 Task: Search one way flight ticket for 3 adults, 3 children in premium economy from St. Petersburg: St. Pete-clearwater International Airport to South Bend: South Bend International Airport on 8-6-2023. Choice of flights is Alaska. Price is upto 99000. Outbound departure time preference is 23:45.
Action: Mouse moved to (250, 350)
Screenshot: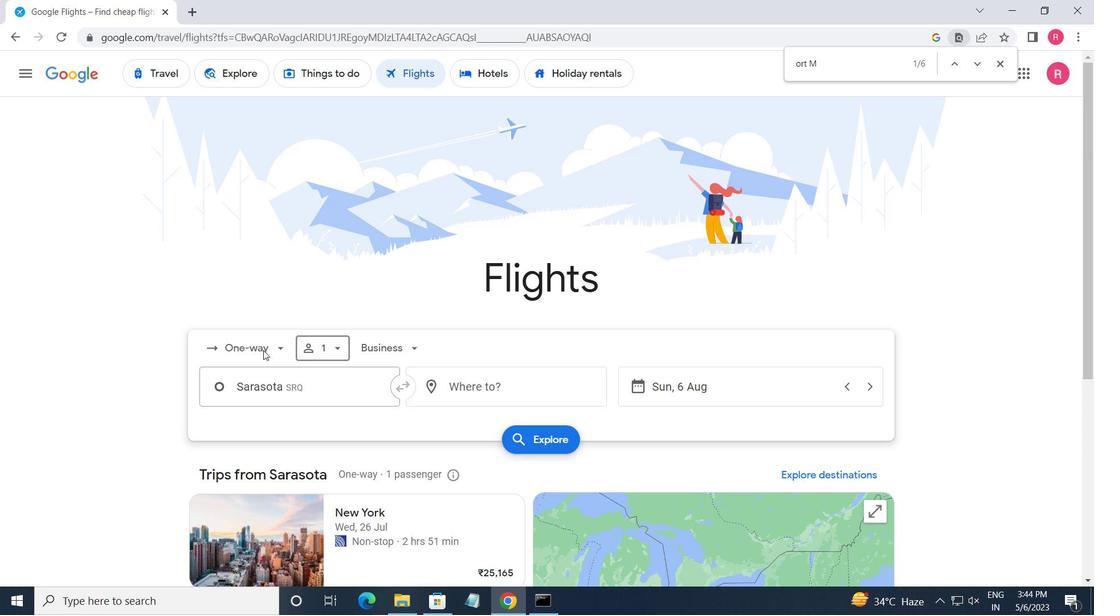 
Action: Mouse pressed left at (250, 350)
Screenshot: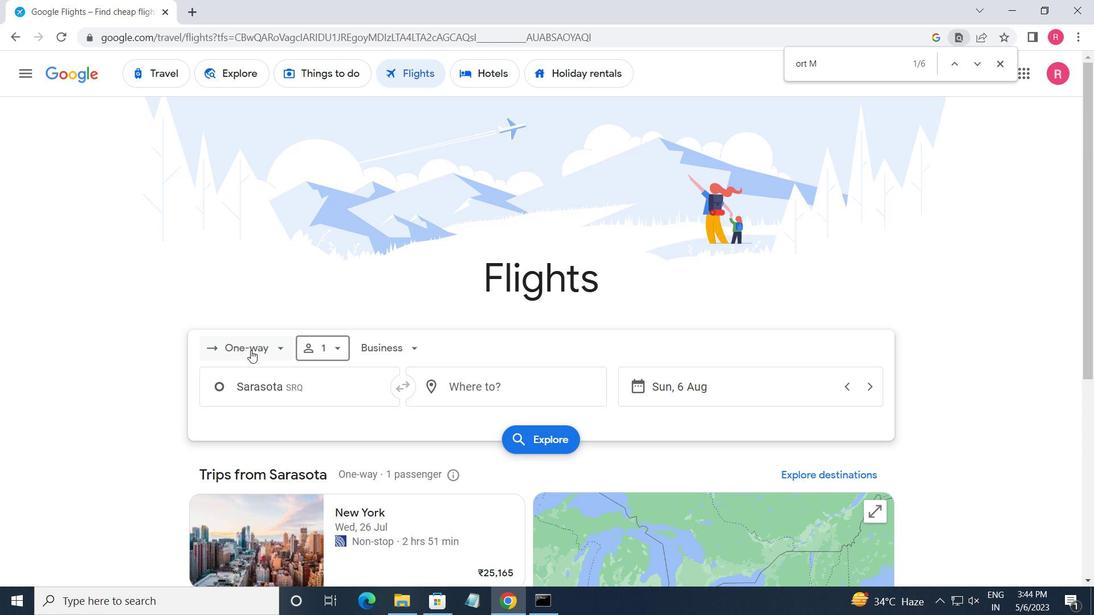 
Action: Mouse moved to (272, 410)
Screenshot: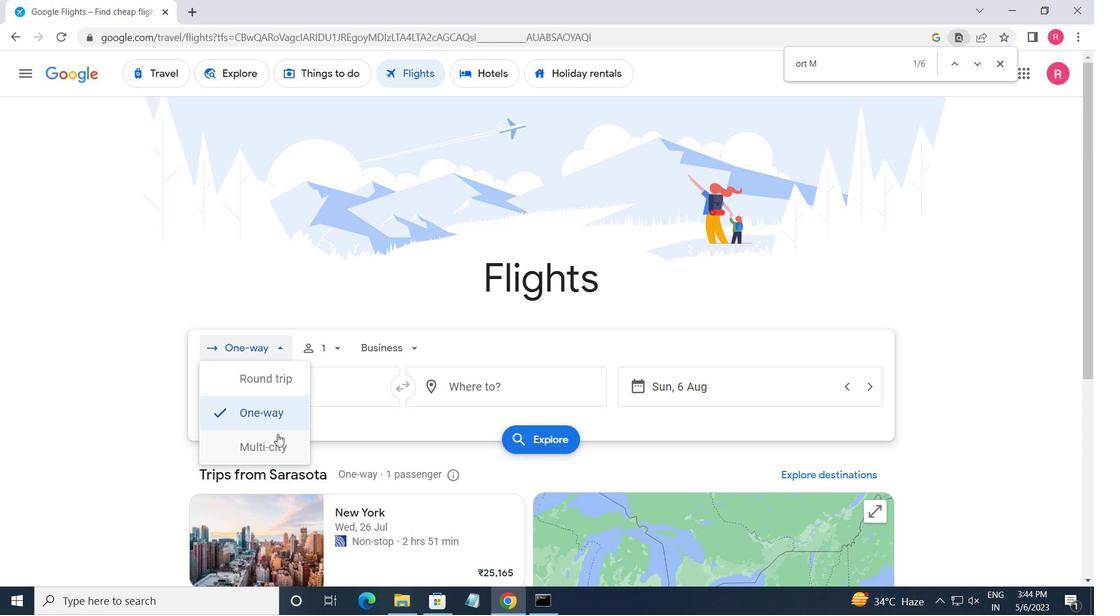 
Action: Mouse pressed left at (272, 410)
Screenshot: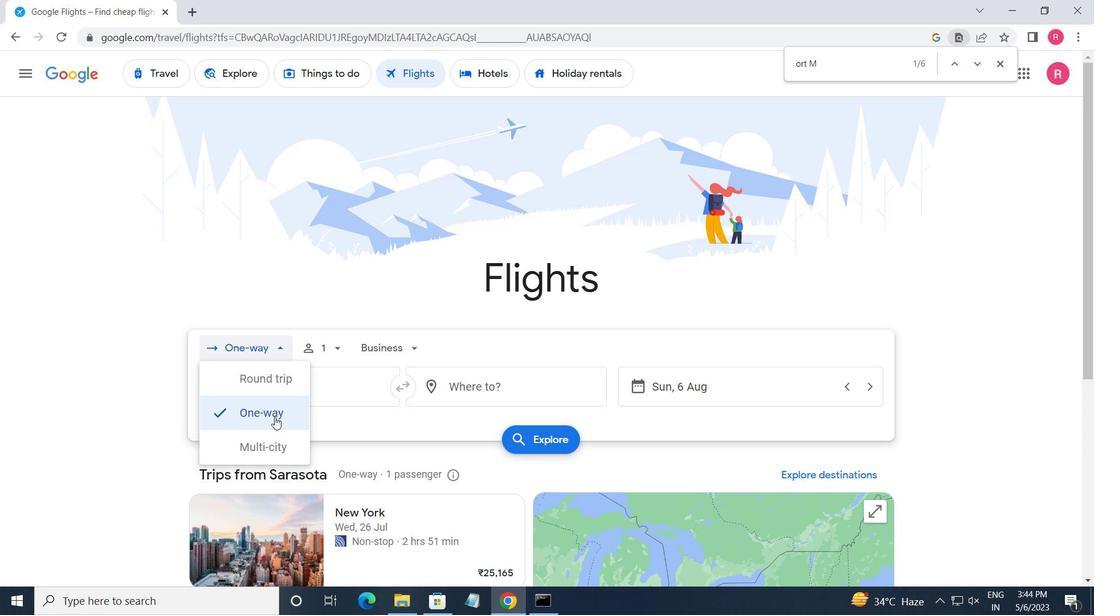
Action: Mouse moved to (317, 357)
Screenshot: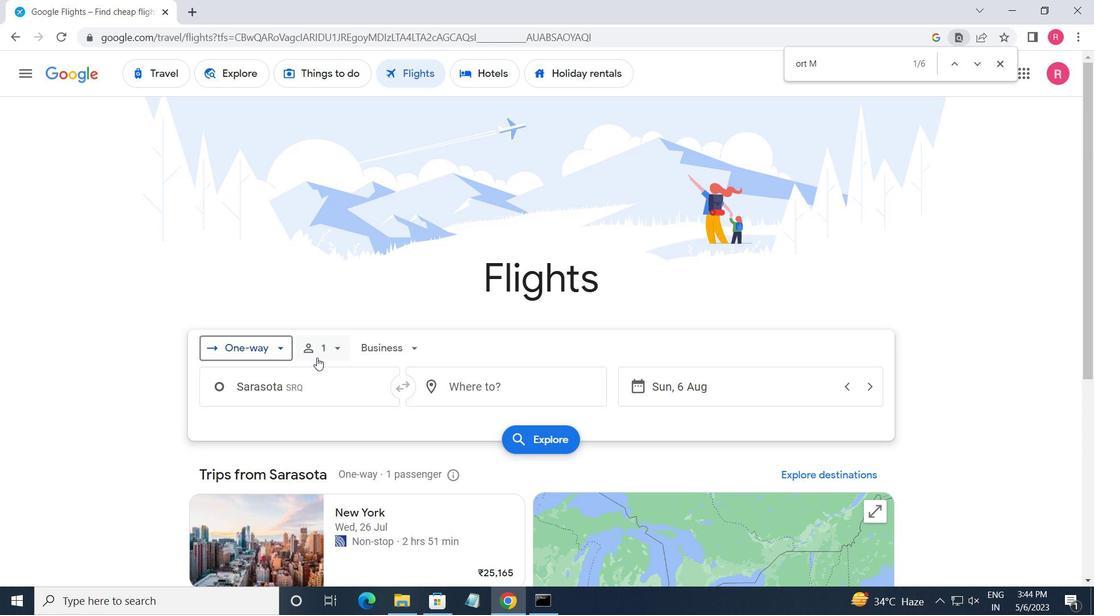 
Action: Mouse pressed left at (317, 357)
Screenshot: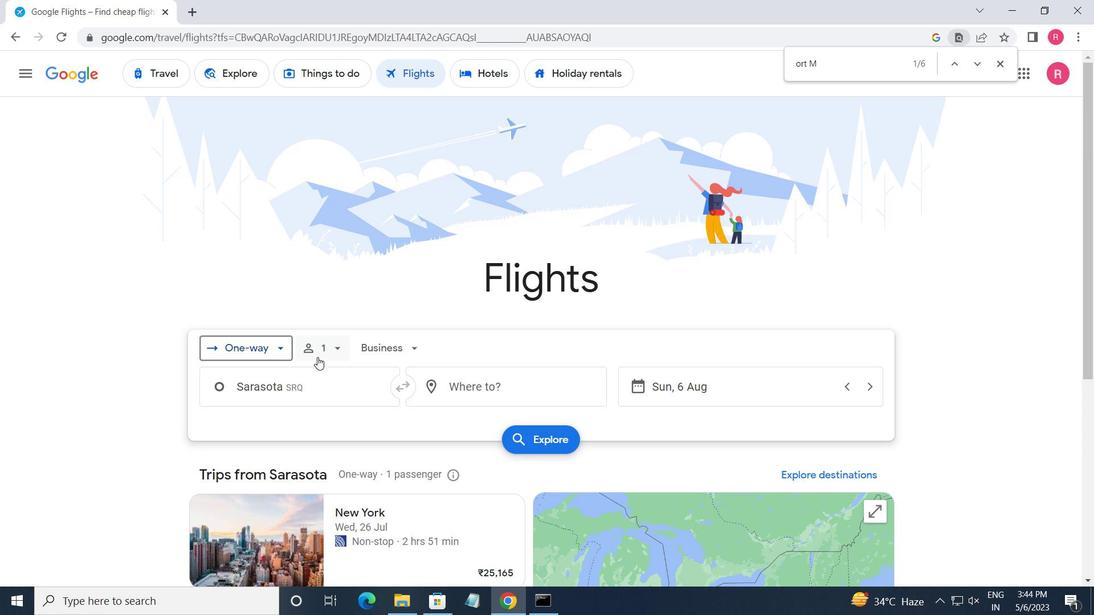 
Action: Mouse moved to (438, 380)
Screenshot: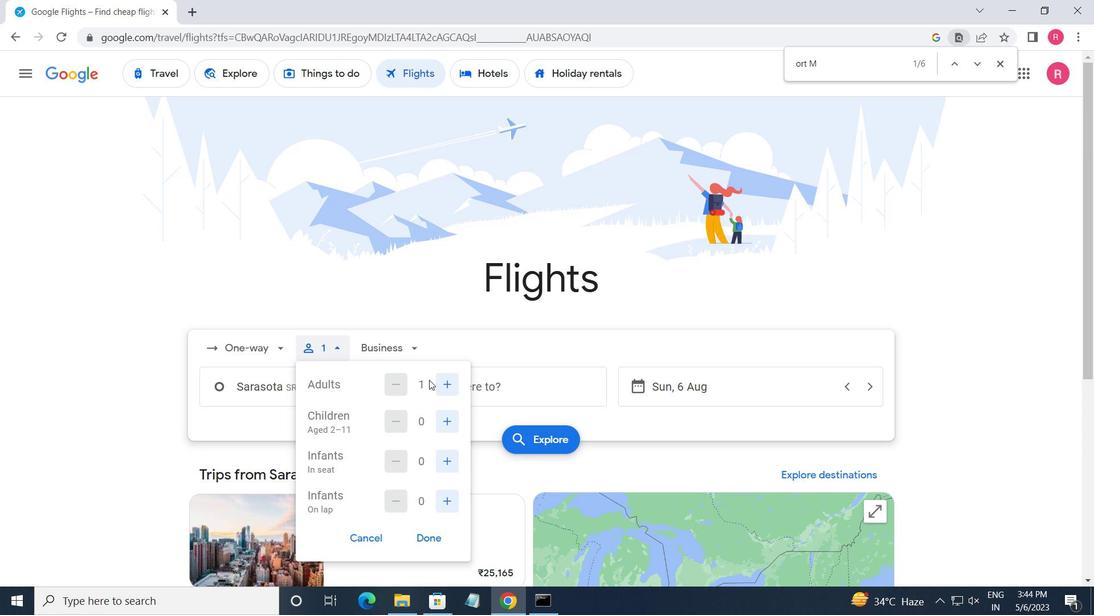 
Action: Mouse pressed left at (438, 380)
Screenshot: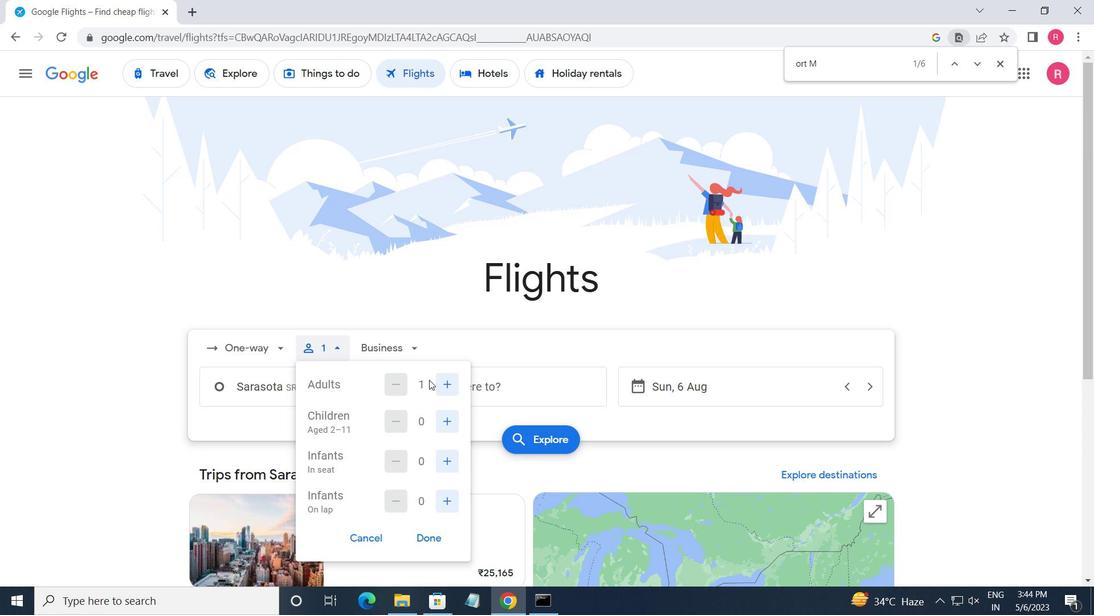 
Action: Mouse pressed left at (438, 380)
Screenshot: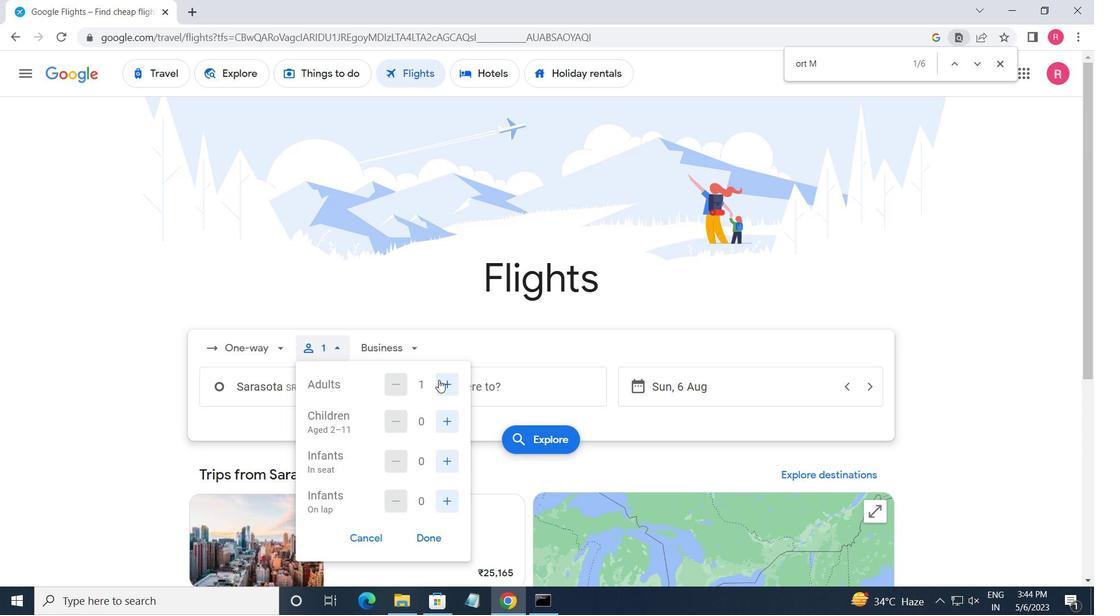 
Action: Mouse moved to (441, 420)
Screenshot: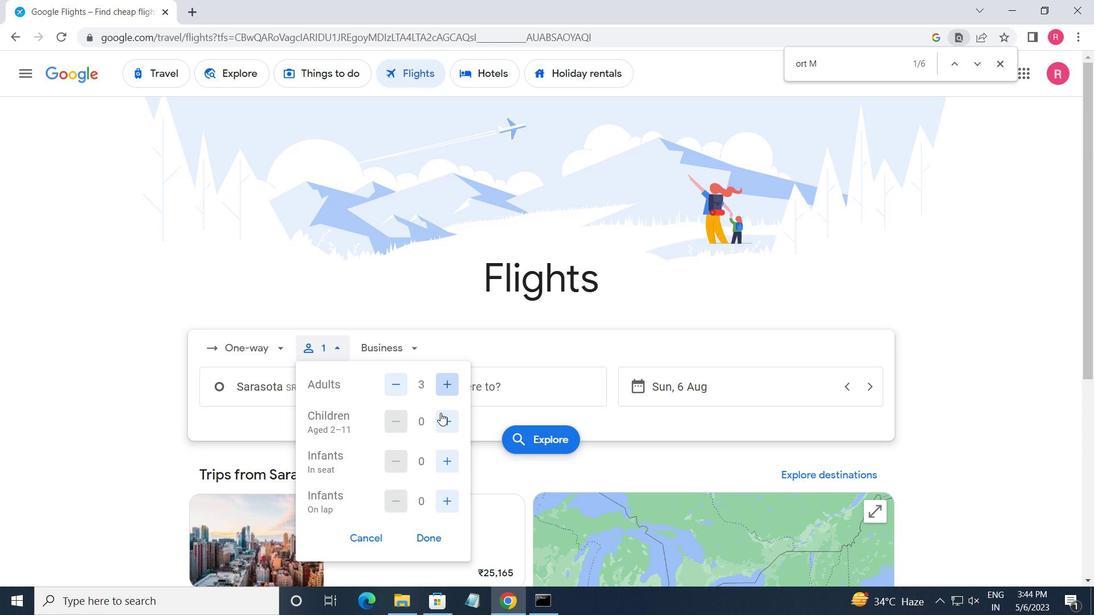 
Action: Mouse pressed left at (441, 420)
Screenshot: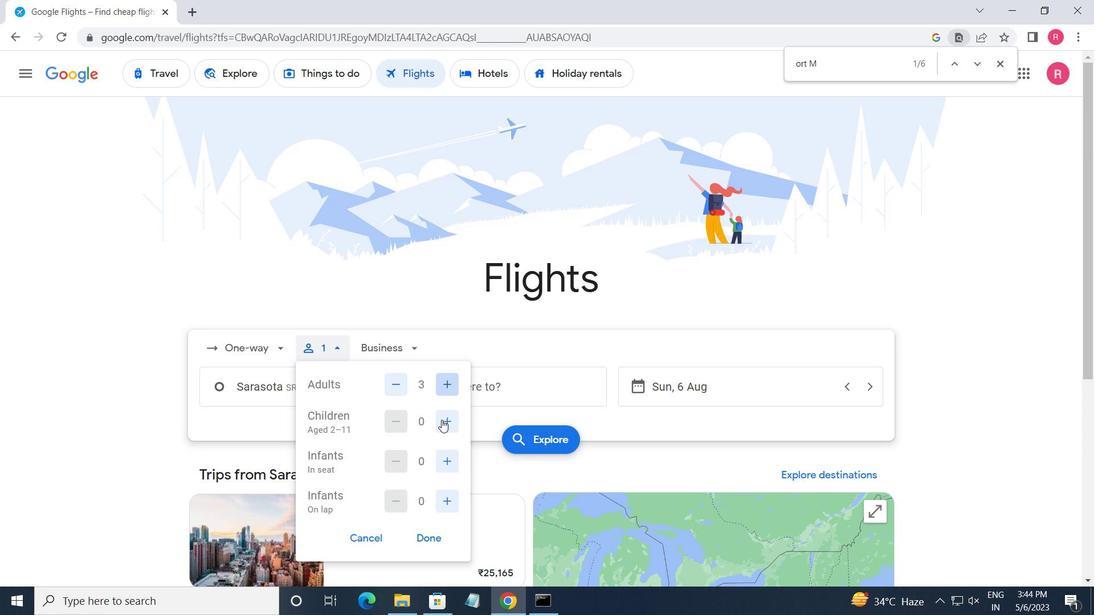 
Action: Mouse pressed left at (441, 420)
Screenshot: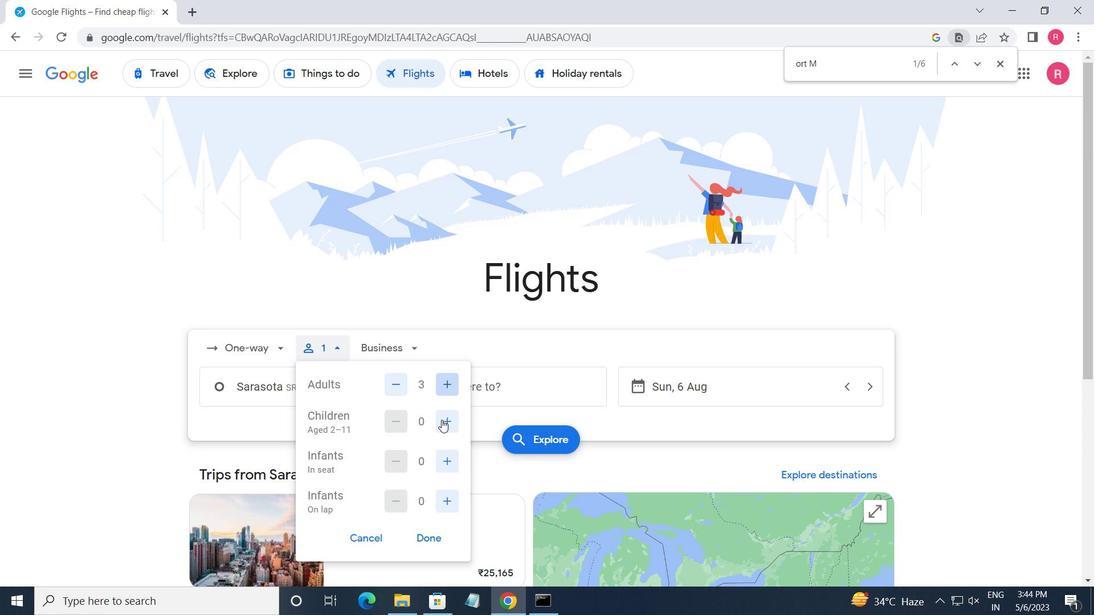 
Action: Mouse moved to (453, 422)
Screenshot: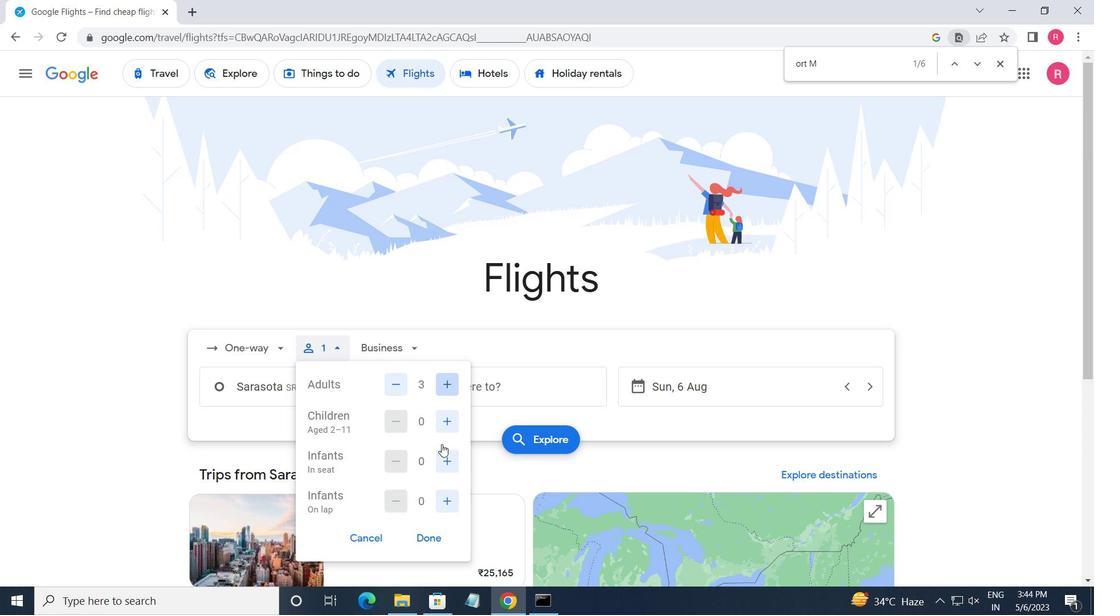 
Action: Mouse pressed left at (453, 422)
Screenshot: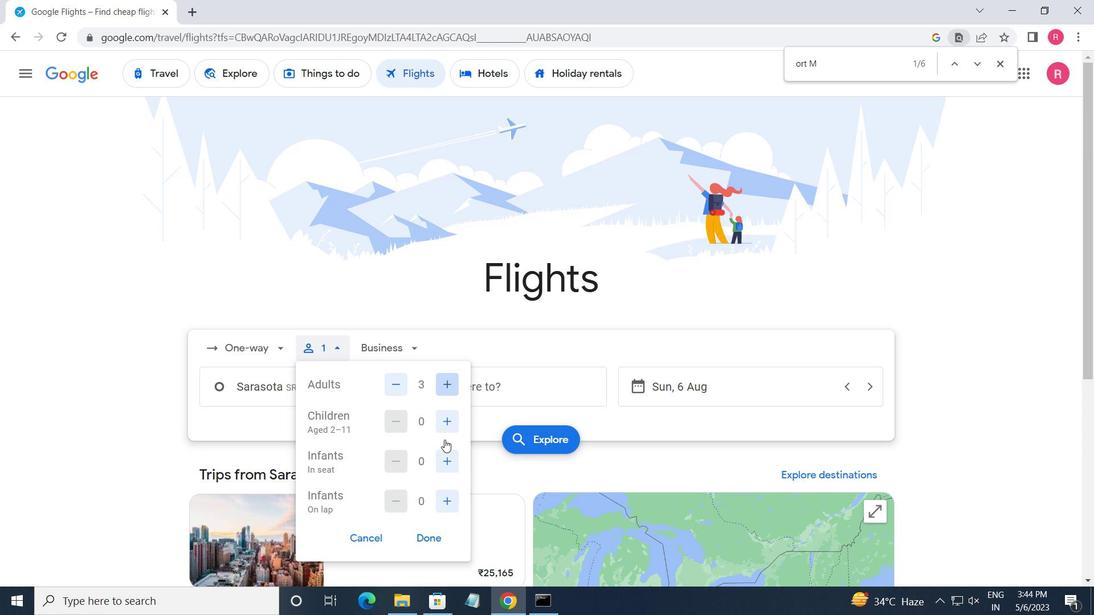 
Action: Mouse pressed left at (453, 422)
Screenshot: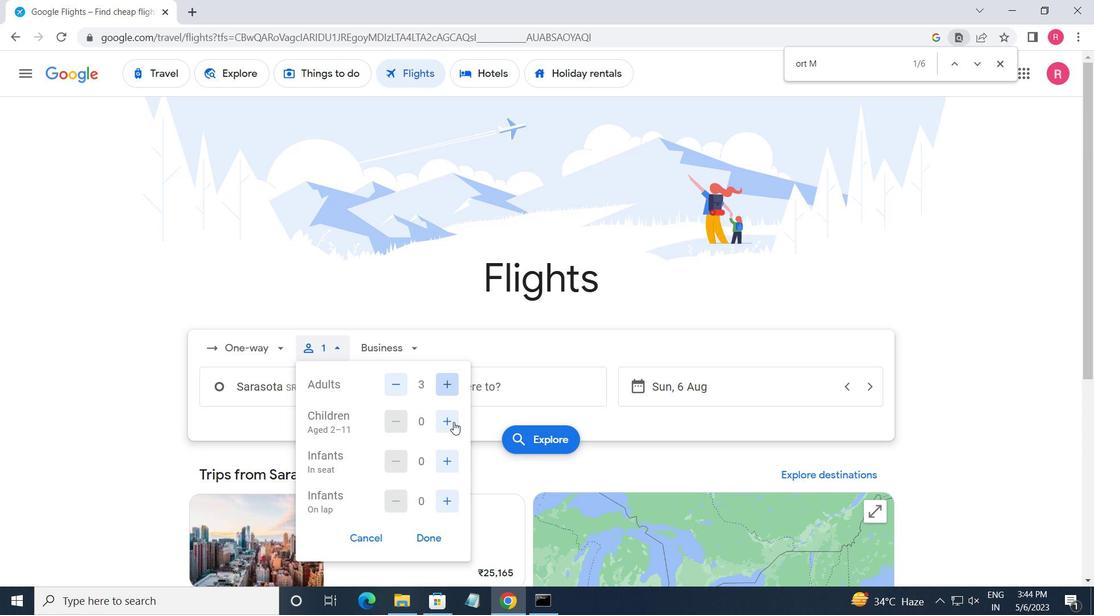 
Action: Mouse moved to (396, 421)
Screenshot: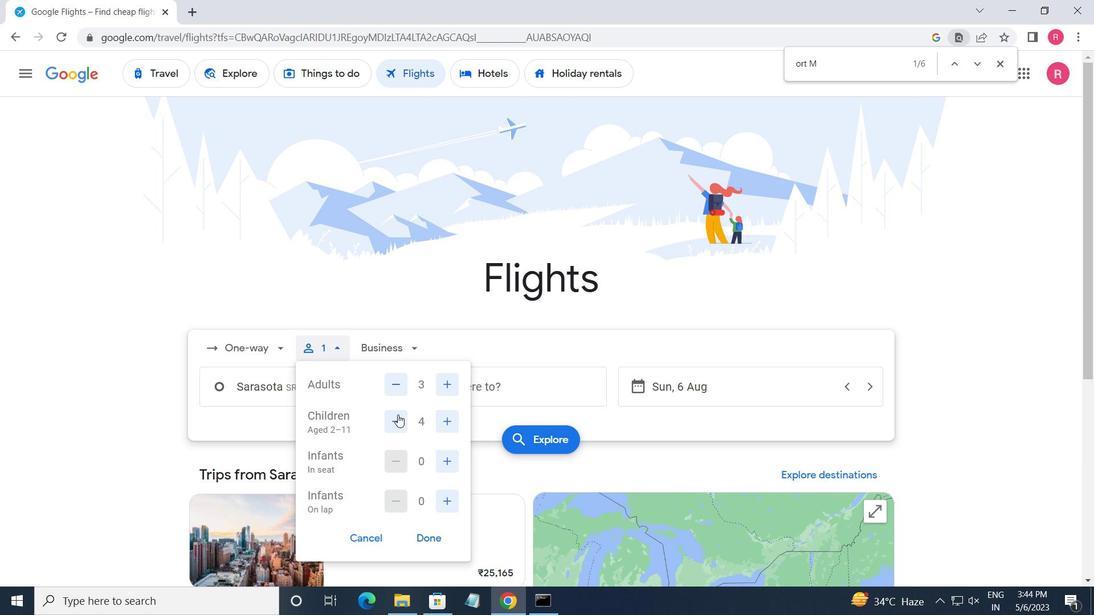 
Action: Mouse pressed left at (396, 421)
Screenshot: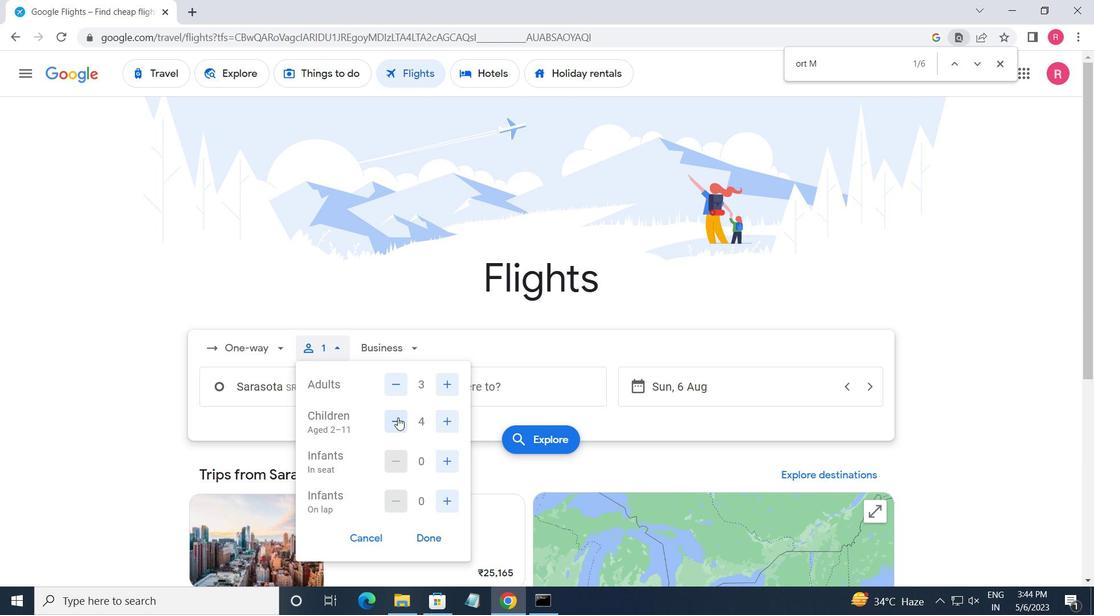 
Action: Mouse moved to (432, 540)
Screenshot: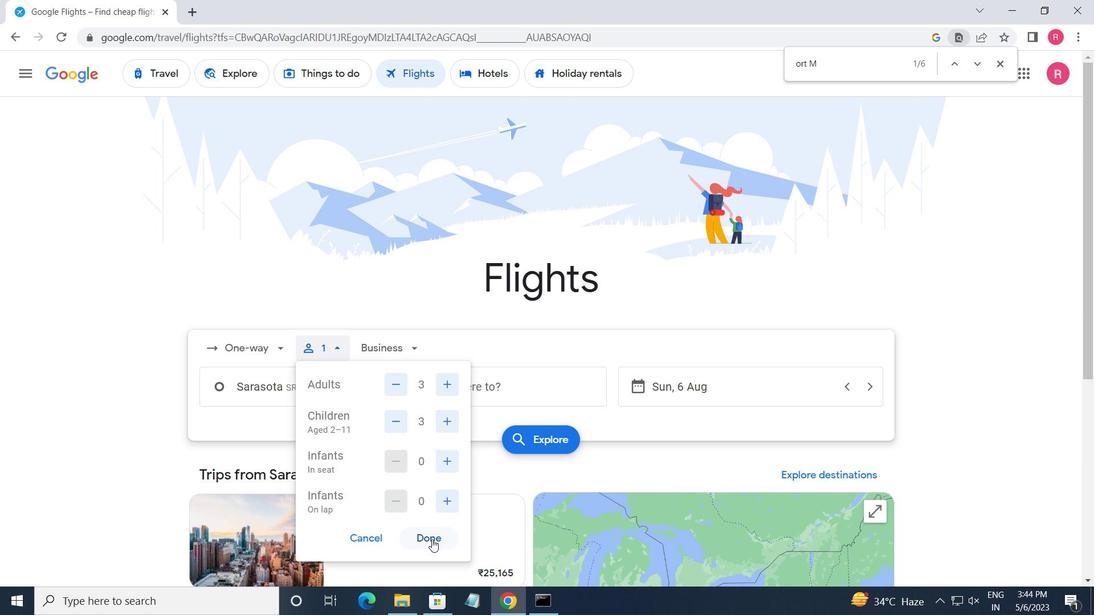 
Action: Mouse pressed left at (432, 540)
Screenshot: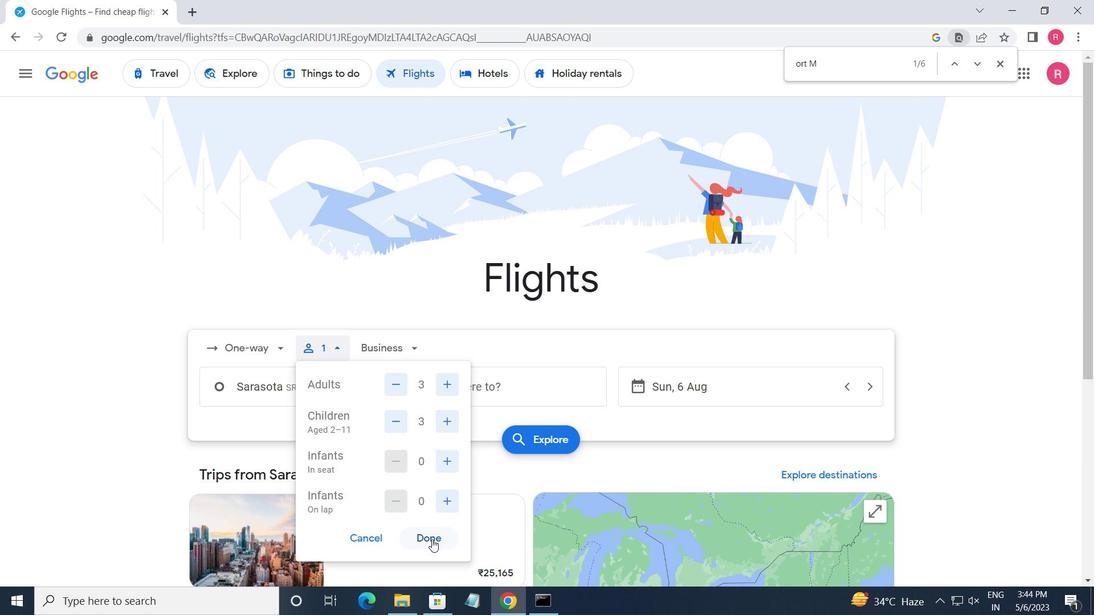 
Action: Mouse moved to (385, 356)
Screenshot: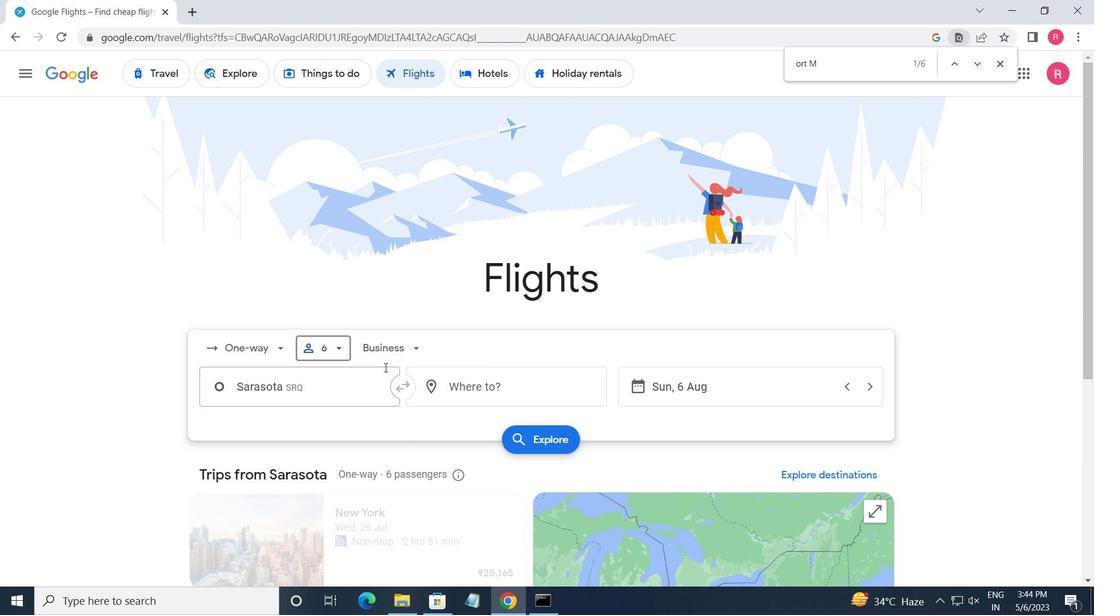 
Action: Mouse pressed left at (385, 356)
Screenshot: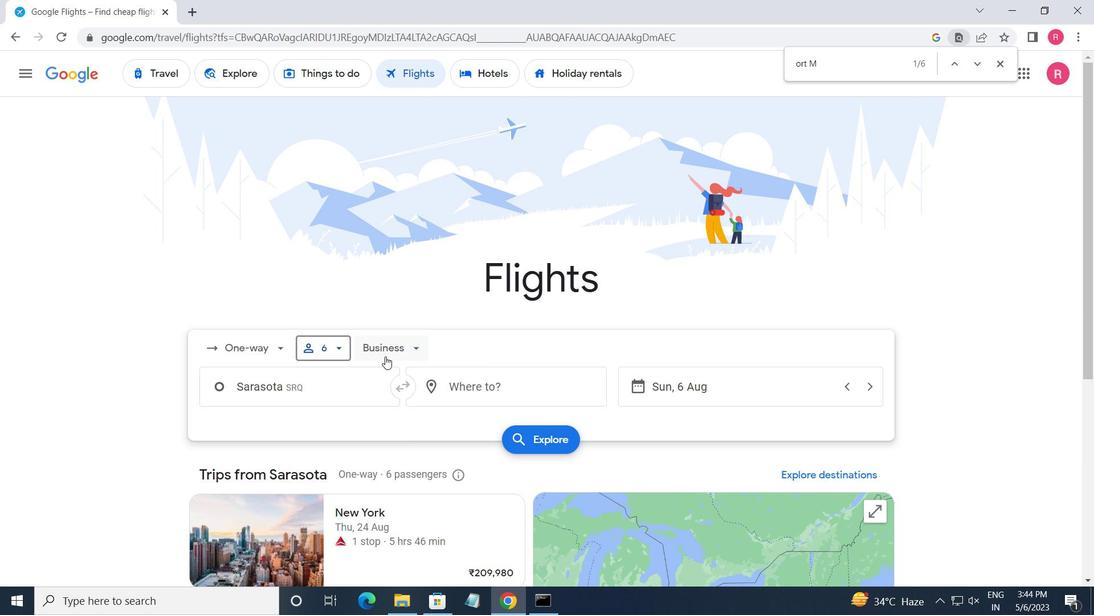 
Action: Mouse moved to (405, 390)
Screenshot: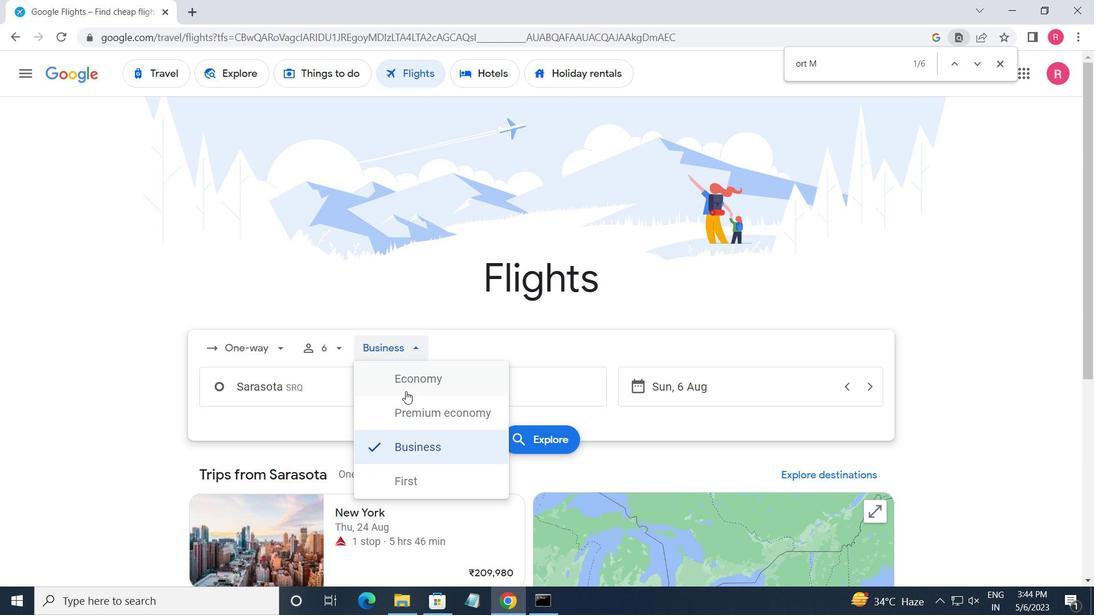 
Action: Mouse pressed left at (405, 390)
Screenshot: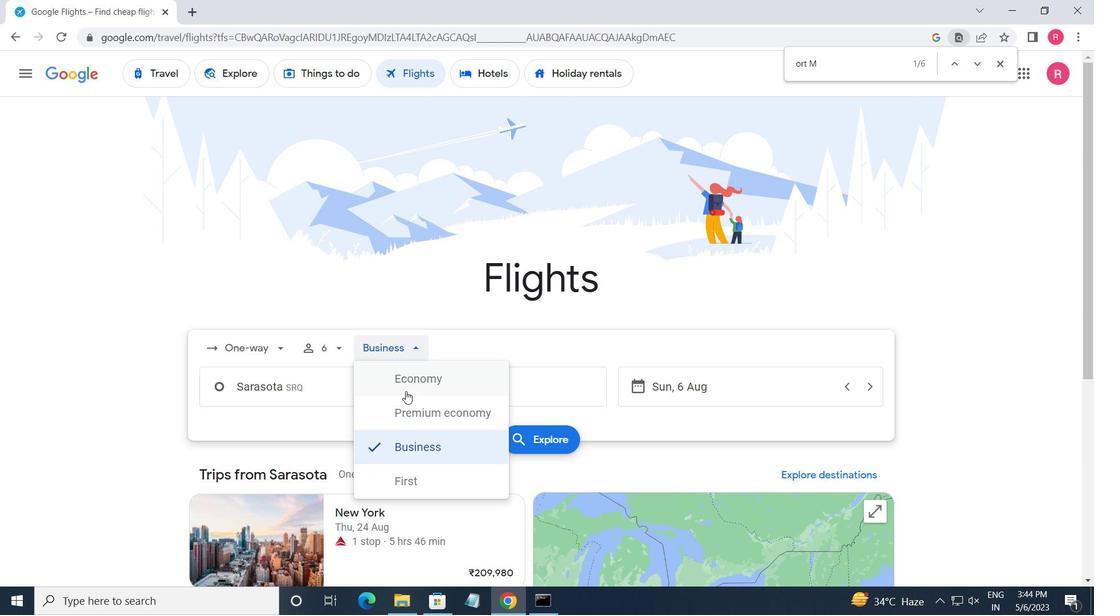 
Action: Mouse moved to (344, 388)
Screenshot: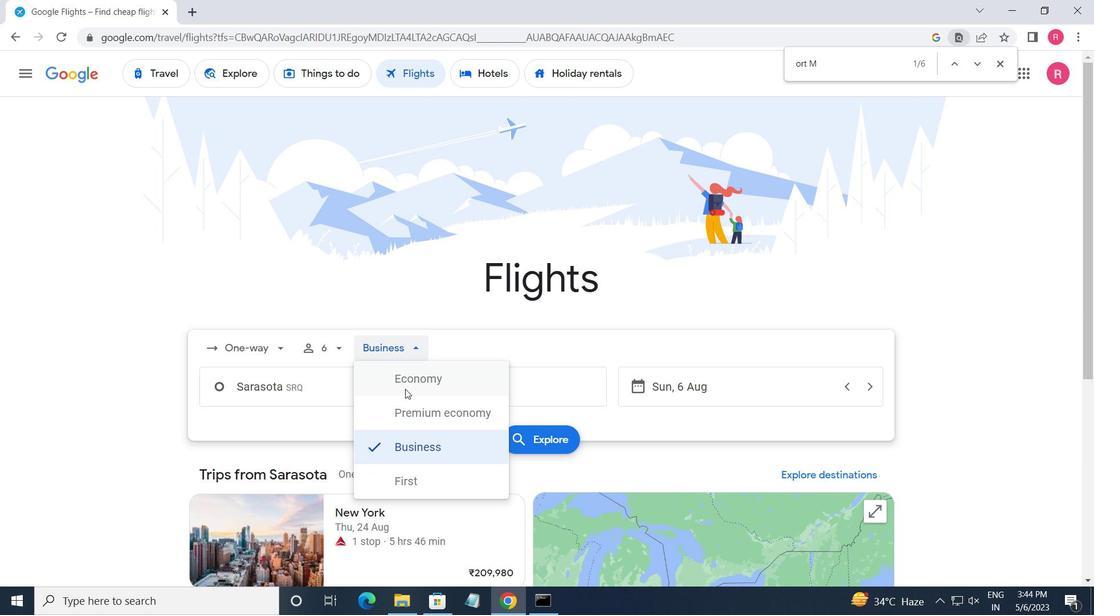 
Action: Mouse pressed left at (344, 388)
Screenshot: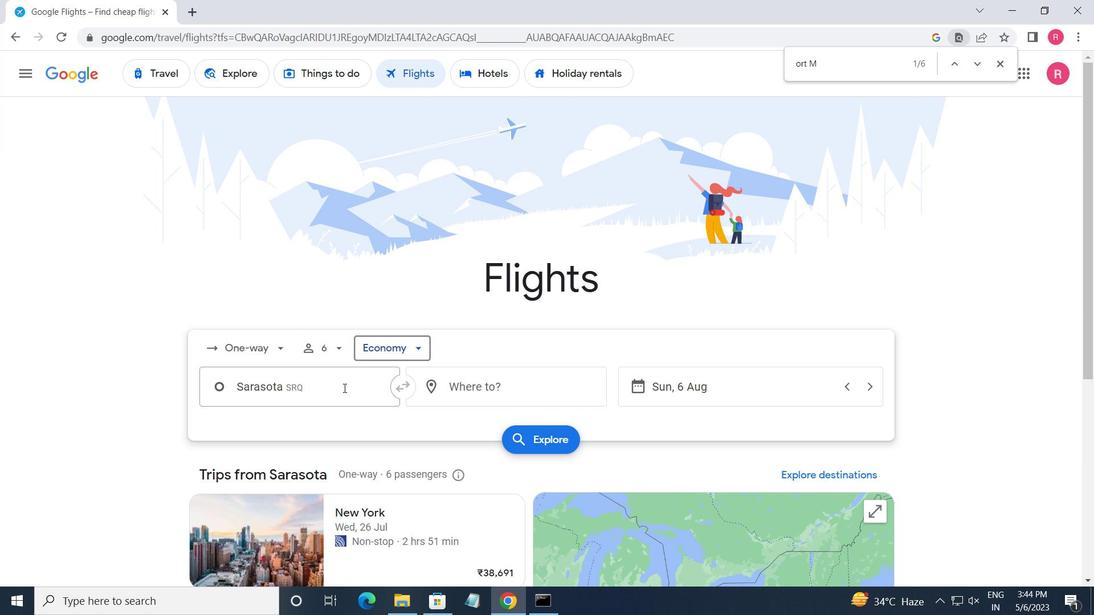 
Action: Key pressed <Key.shift>ST.<Key.space><Key.shift_r>PETER<Key.backspace>-
Screenshot: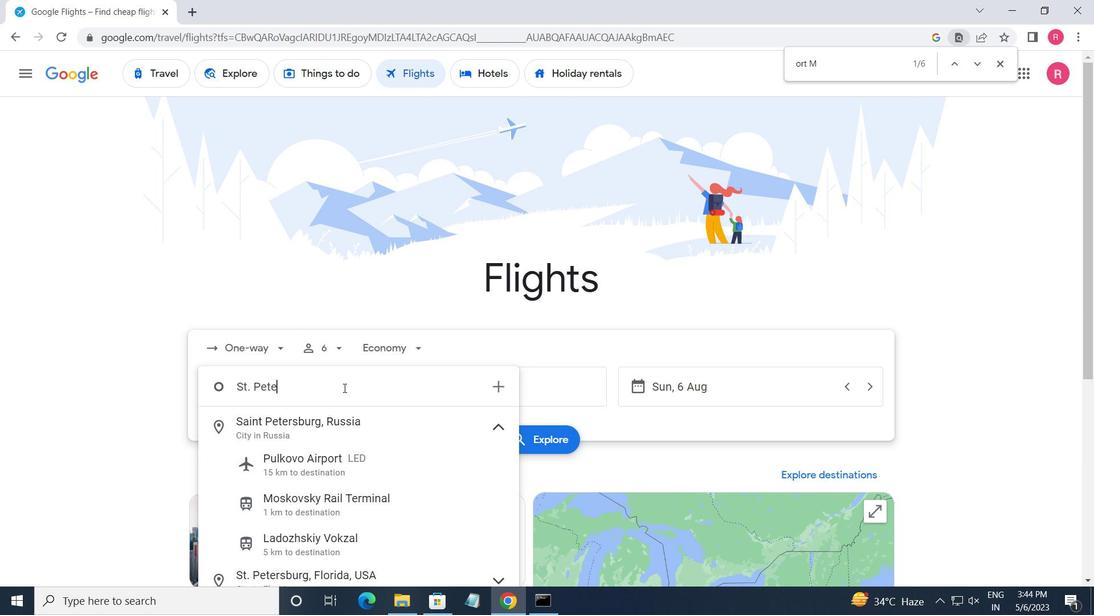 
Action: Mouse moved to (366, 494)
Screenshot: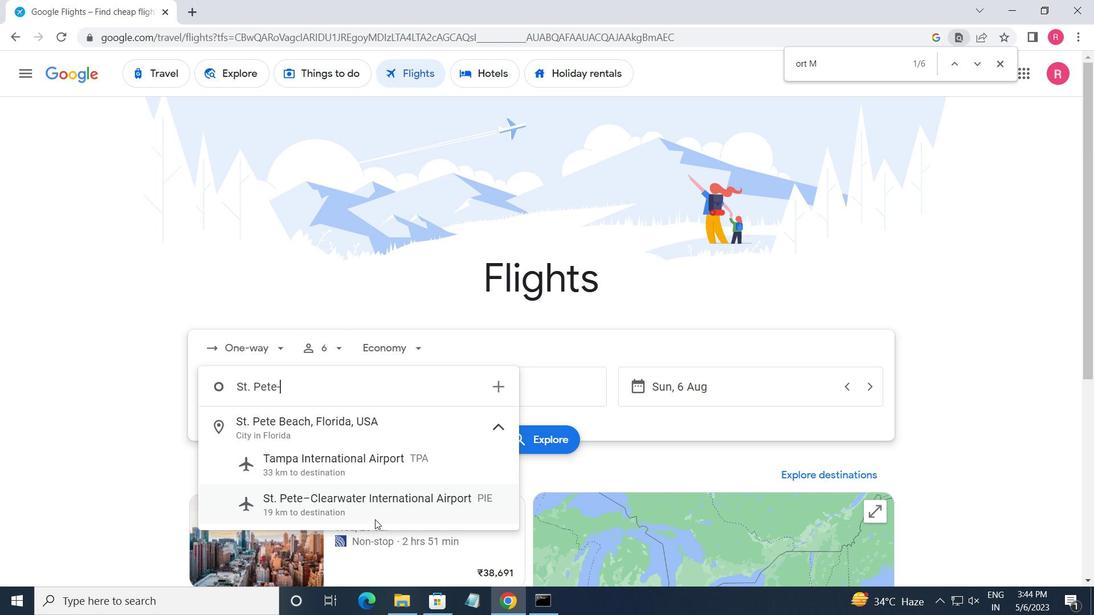 
Action: Mouse pressed left at (366, 494)
Screenshot: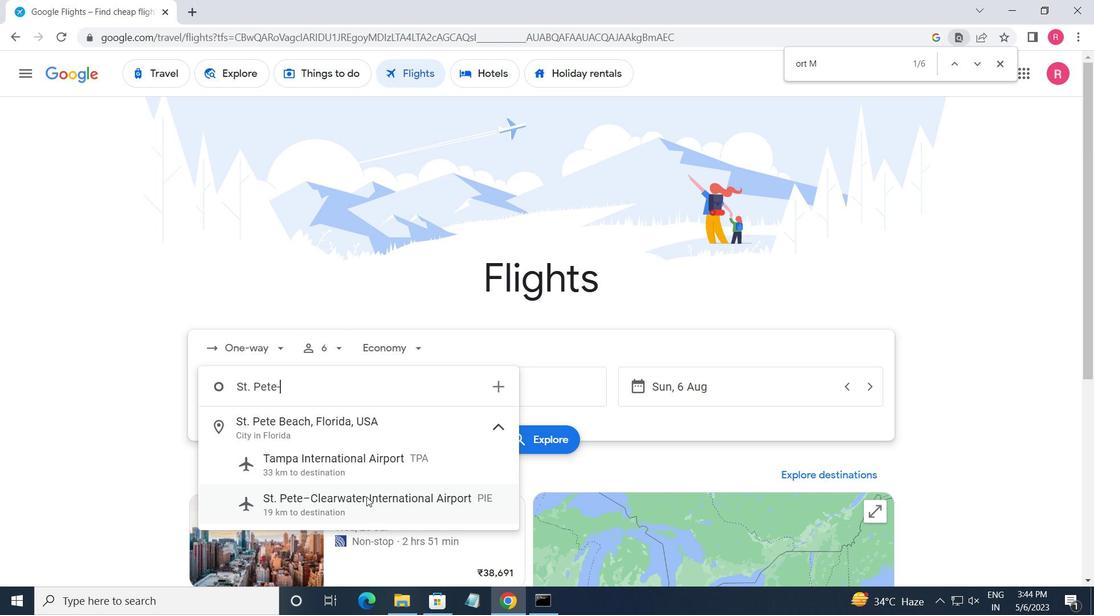 
Action: Mouse moved to (479, 391)
Screenshot: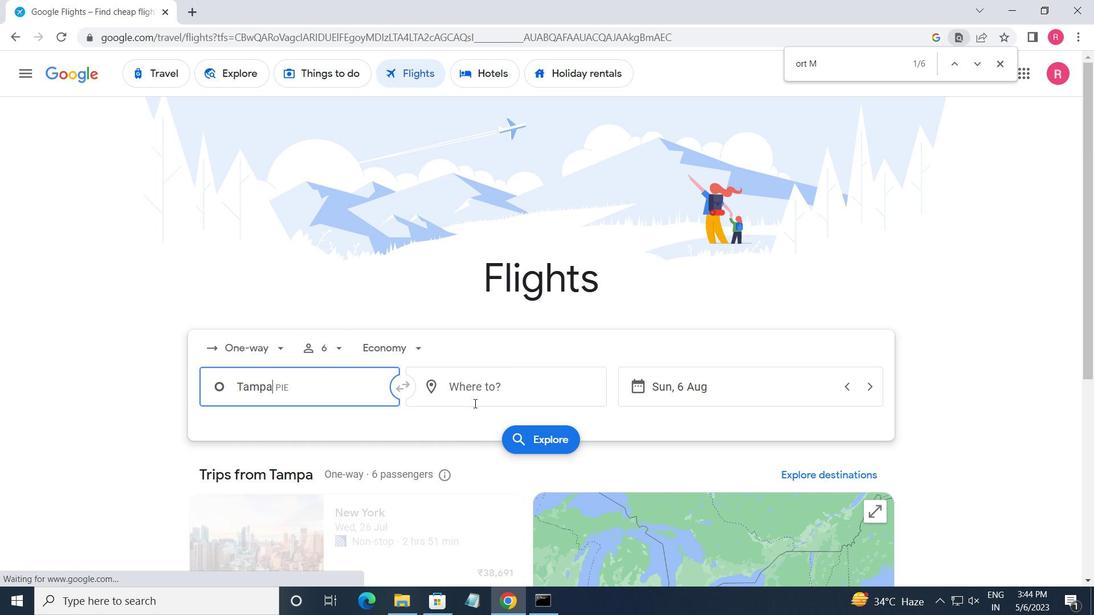 
Action: Mouse pressed left at (479, 391)
Screenshot: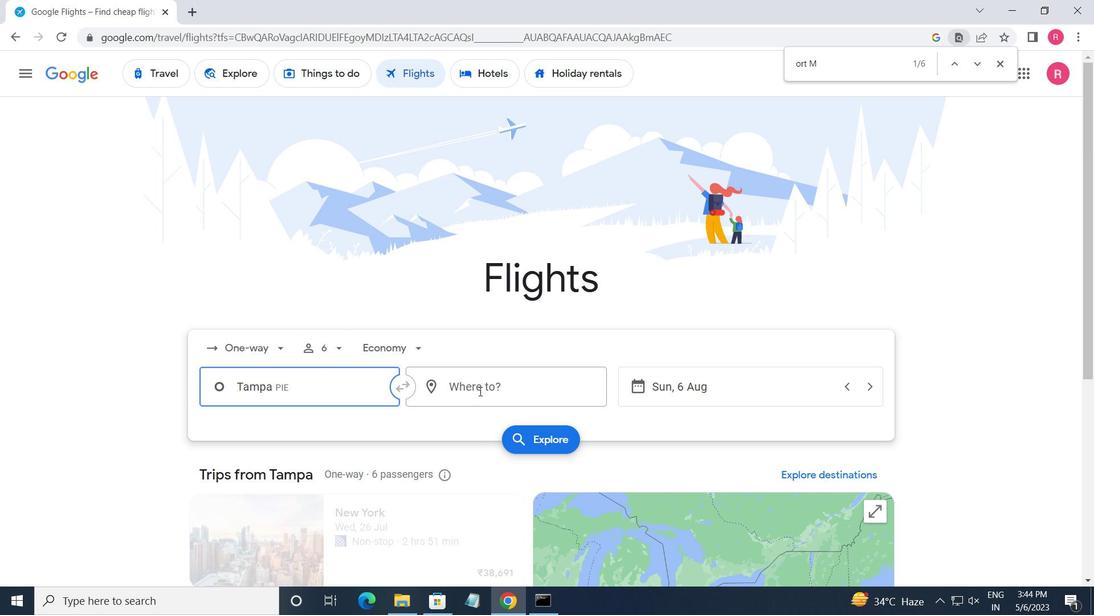 
Action: Mouse moved to (442, 375)
Screenshot: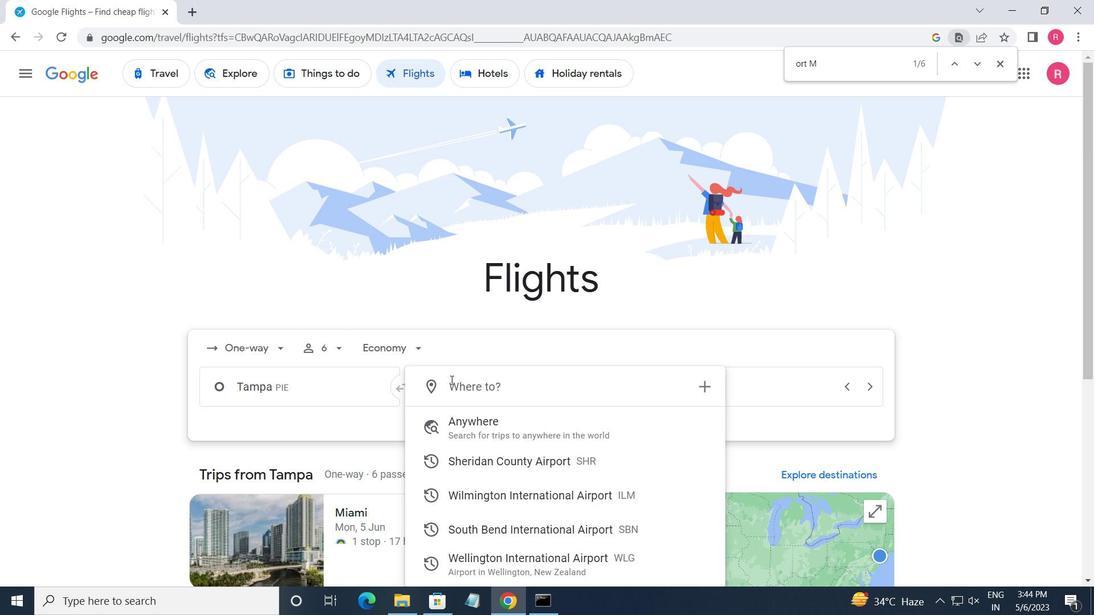 
Action: Key pressed <Key.shift>SOUTH<Key.space><Key.space><Key.backspace><Key.shift><Key.shift>BER<Key.backspace>ND
Screenshot: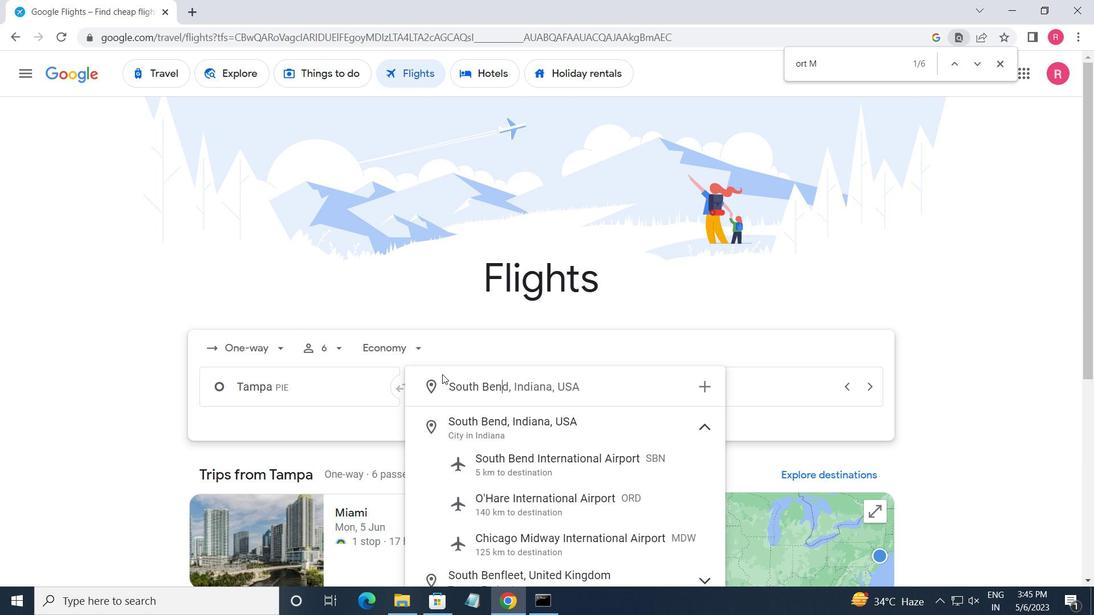 
Action: Mouse moved to (516, 465)
Screenshot: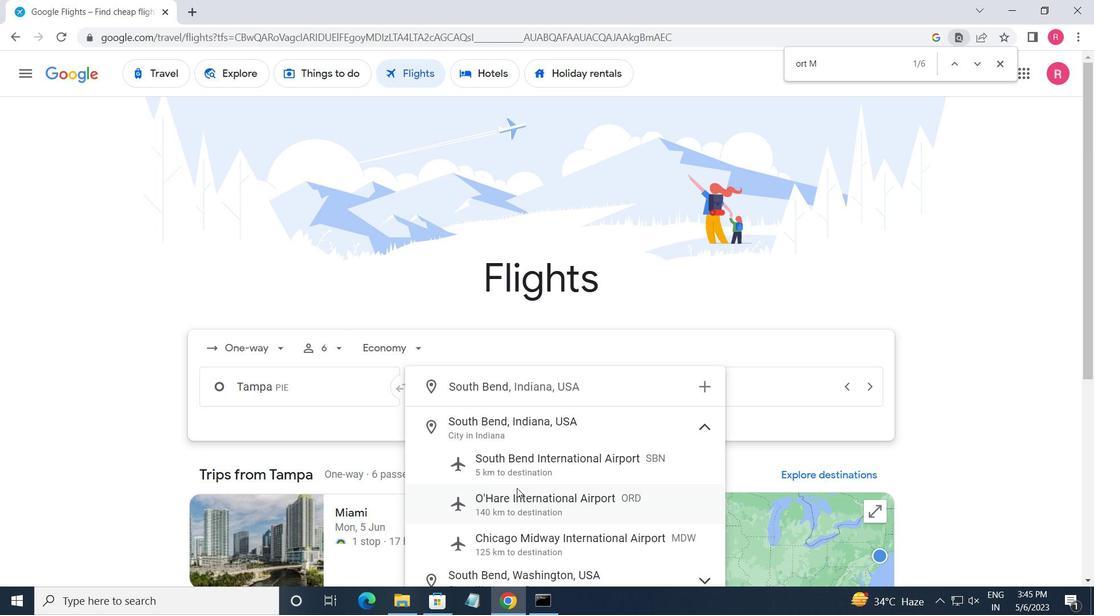 
Action: Mouse pressed left at (516, 465)
Screenshot: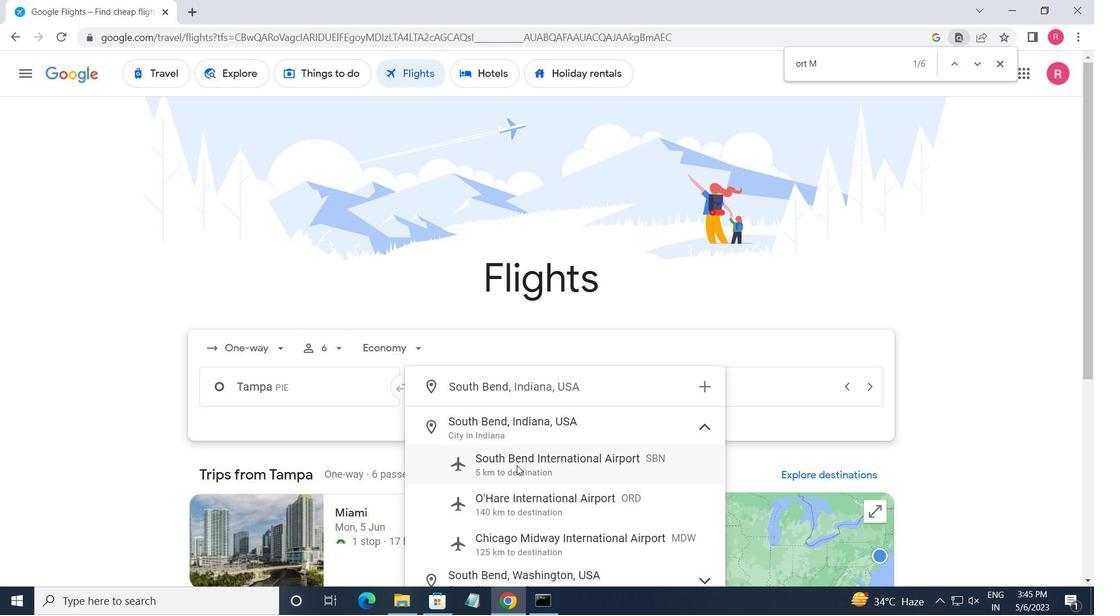 
Action: Mouse moved to (754, 384)
Screenshot: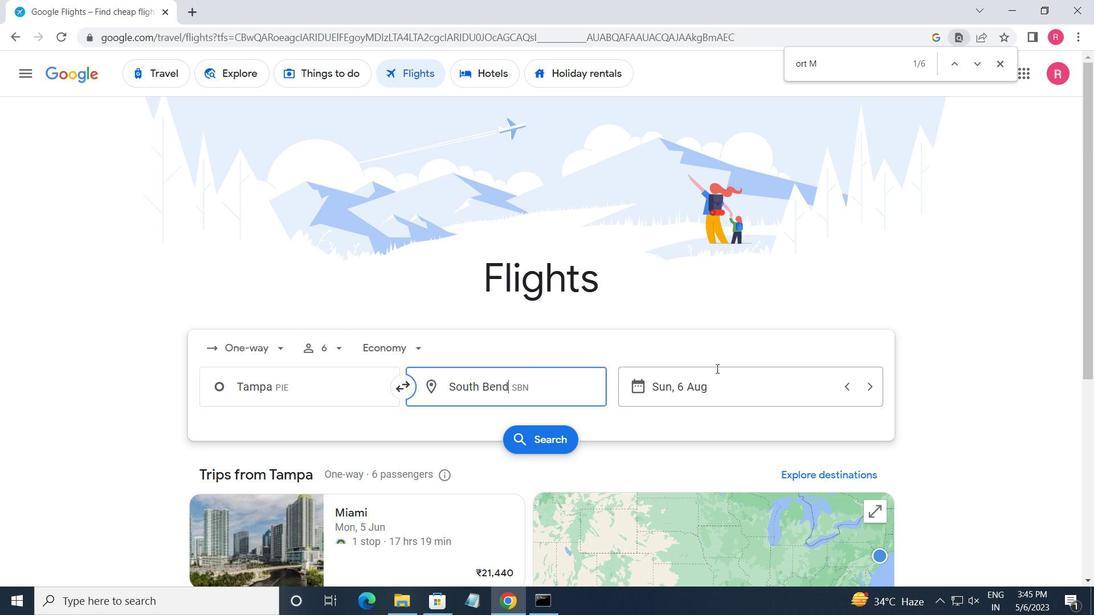 
Action: Mouse pressed left at (754, 384)
Screenshot: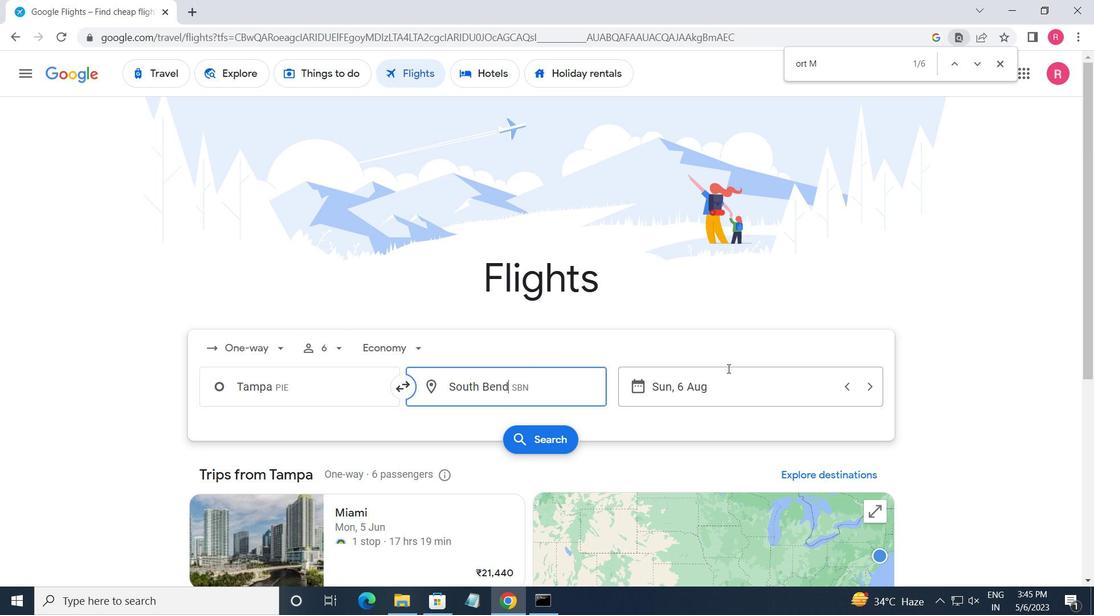 
Action: Mouse moved to (370, 371)
Screenshot: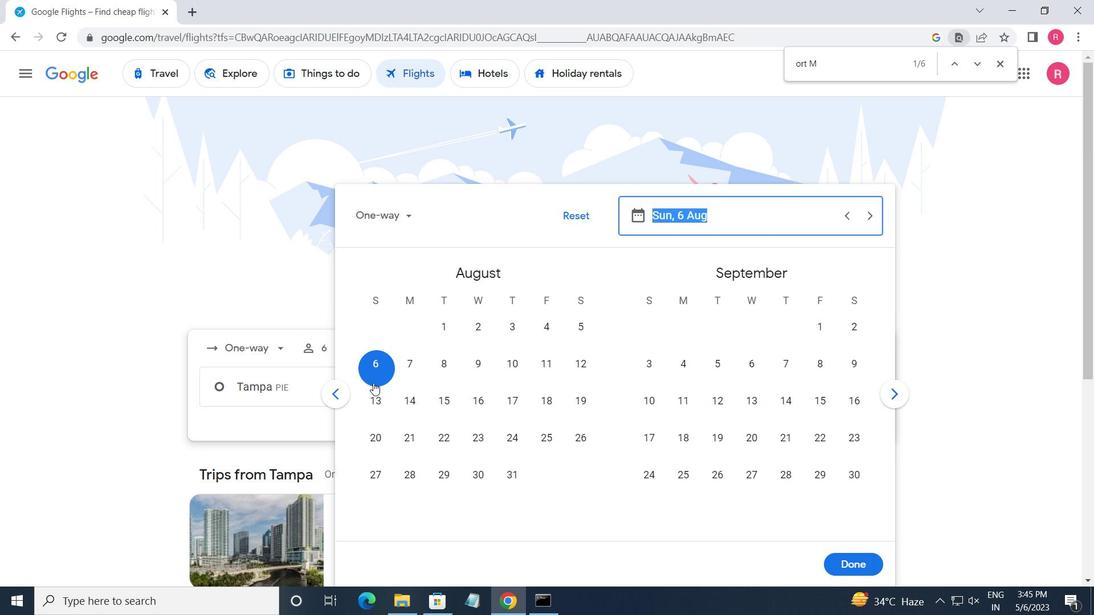 
Action: Mouse pressed left at (370, 371)
Screenshot: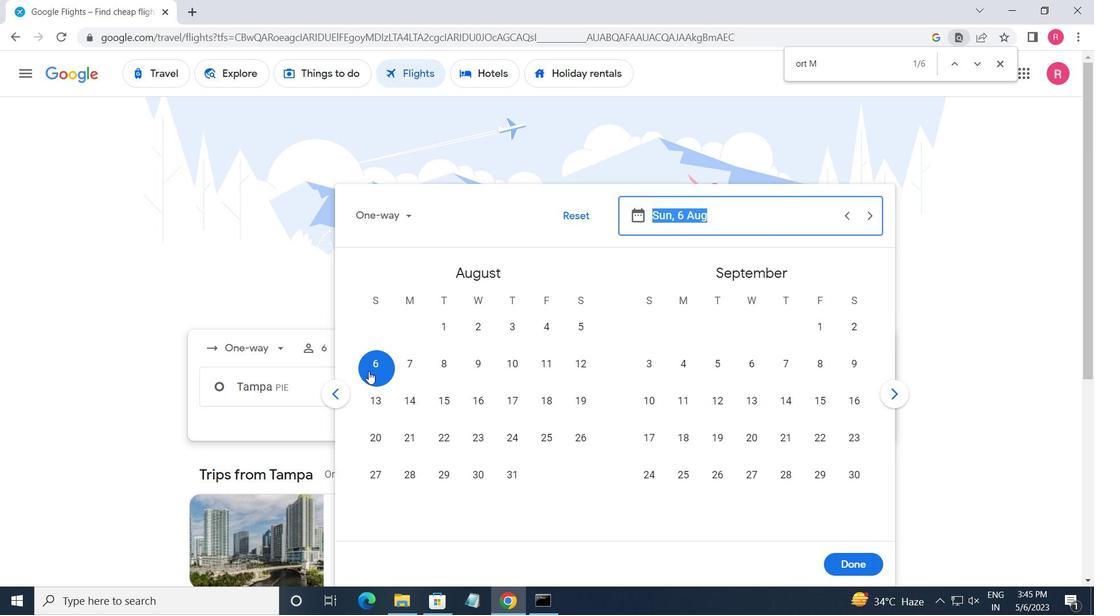 
Action: Mouse moved to (866, 561)
Screenshot: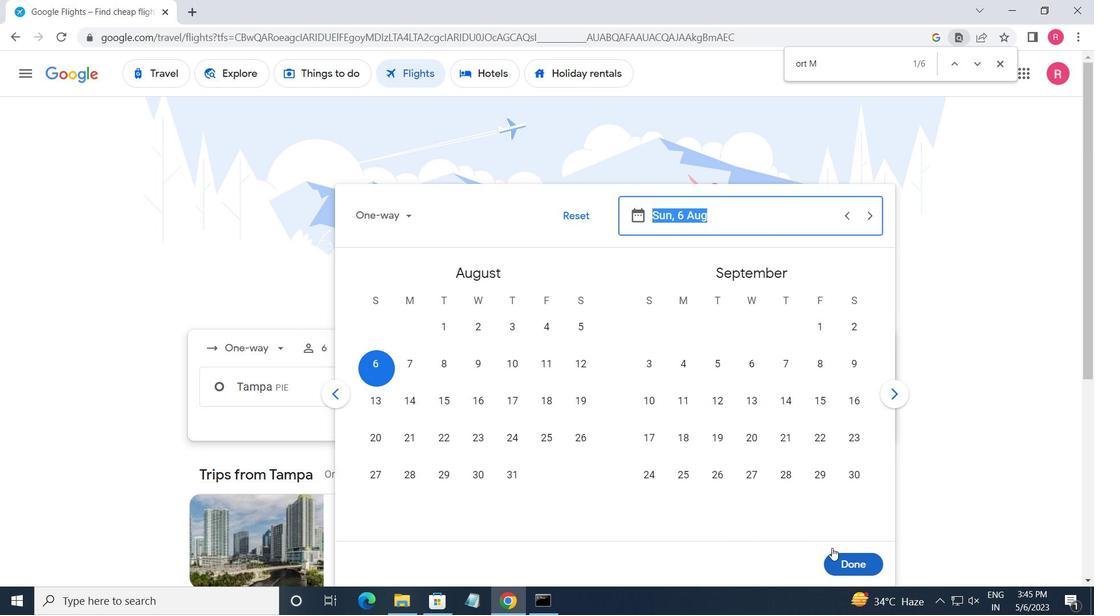 
Action: Mouse pressed left at (866, 561)
Screenshot: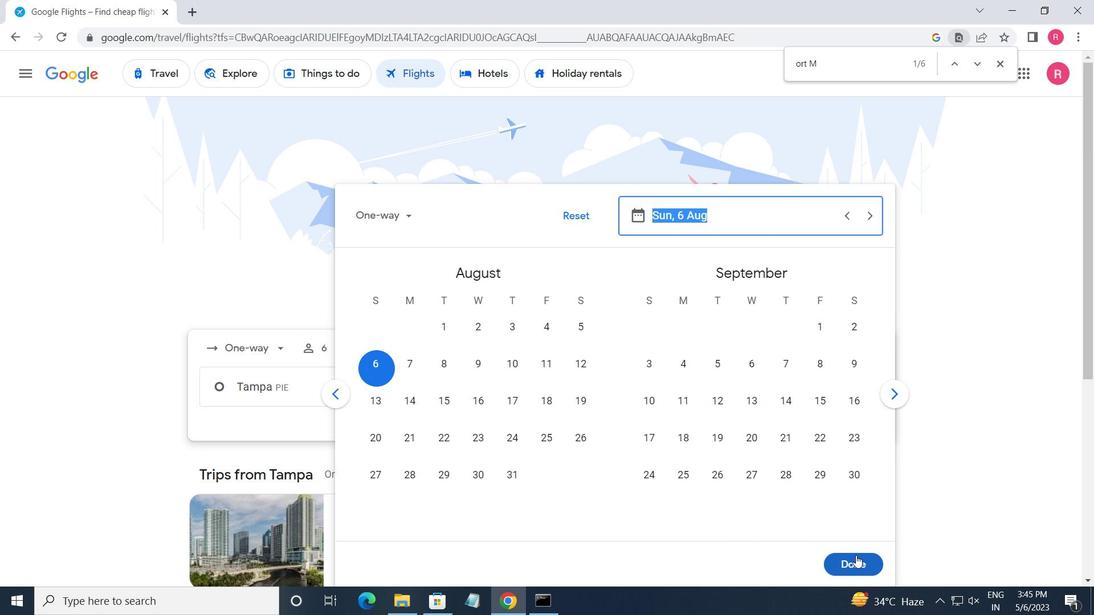 
Action: Mouse moved to (500, 442)
Screenshot: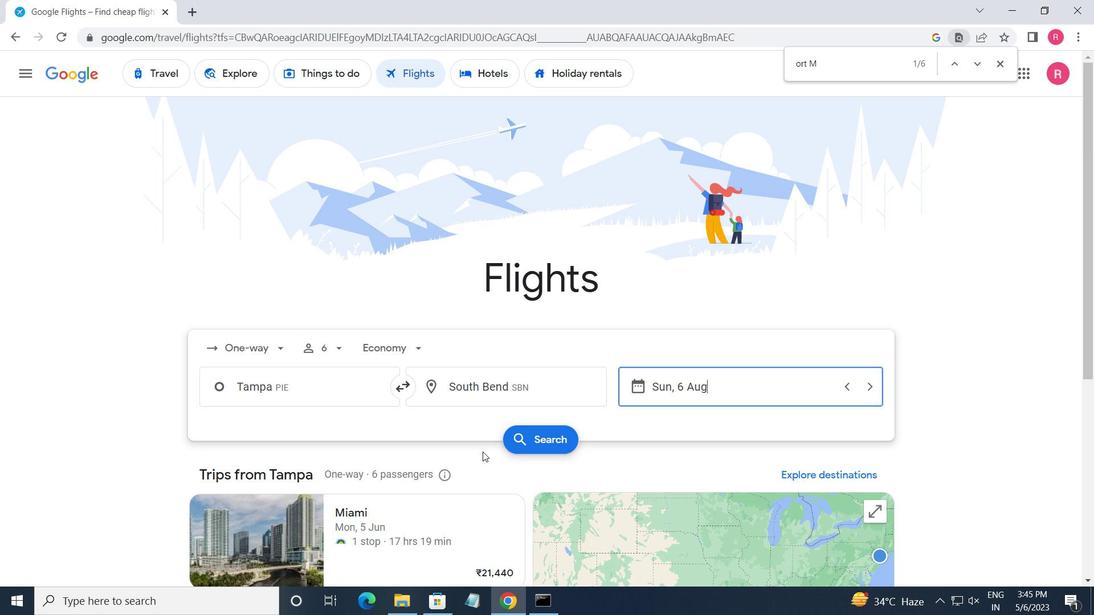 
Action: Mouse pressed left at (500, 442)
Screenshot: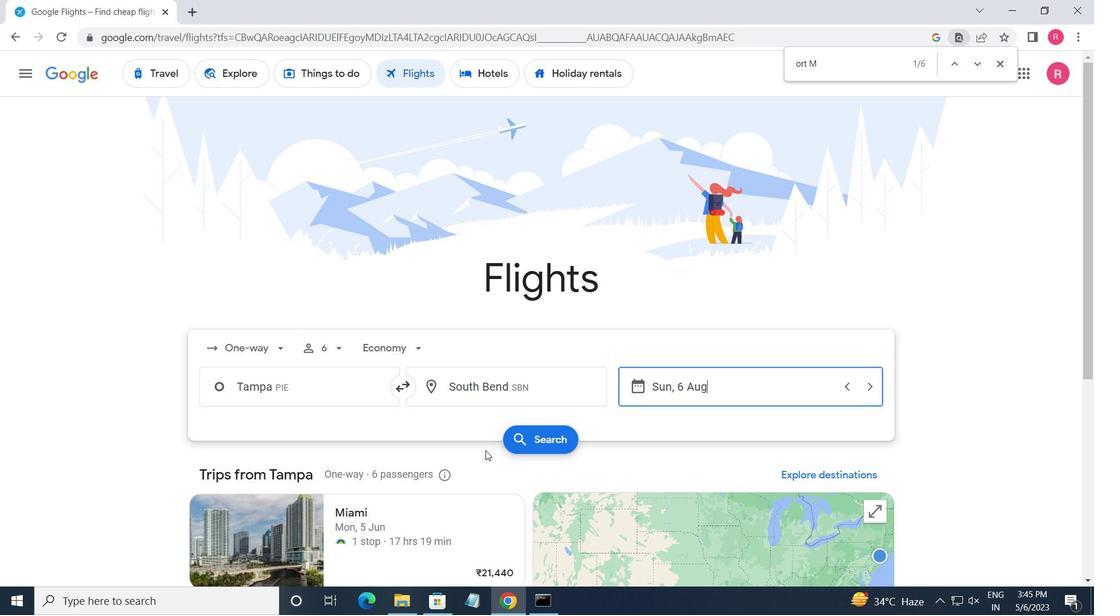 
Action: Mouse moved to (522, 444)
Screenshot: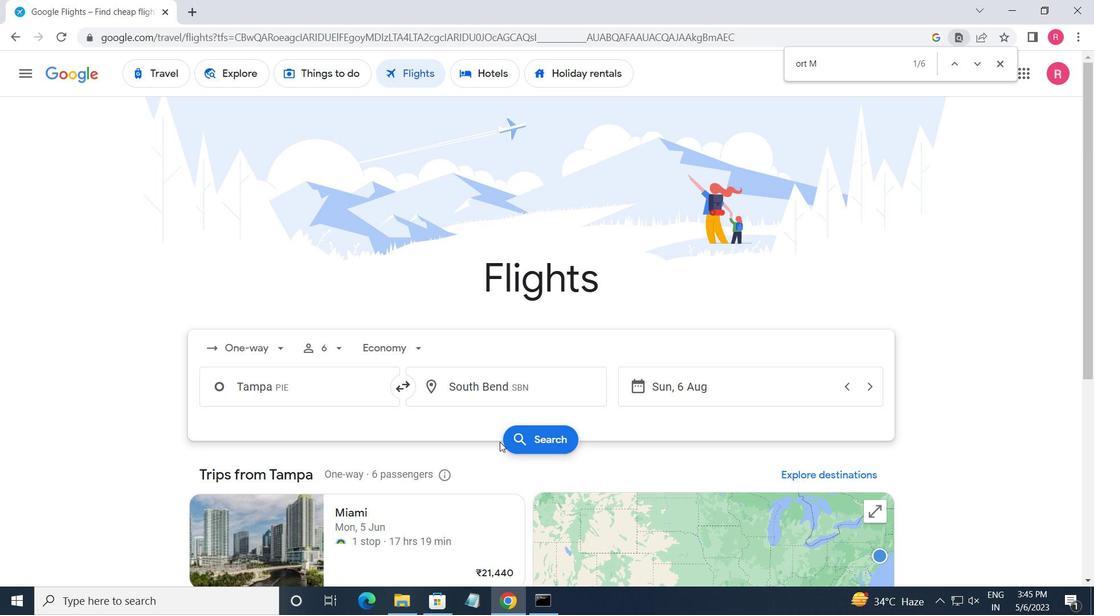 
Action: Mouse pressed left at (522, 444)
Screenshot: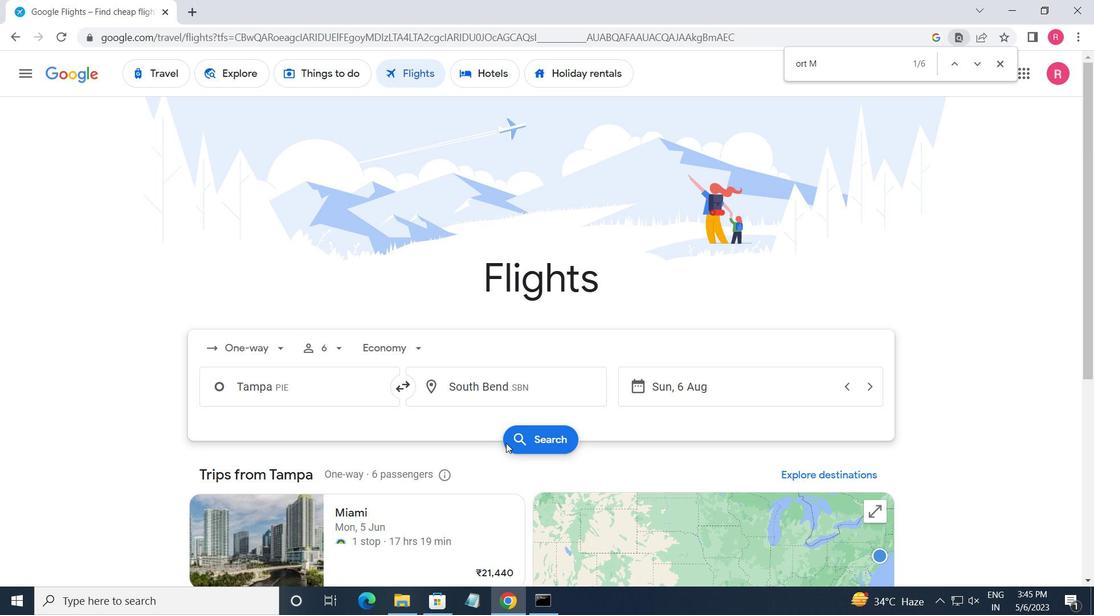 
Action: Mouse moved to (213, 208)
Screenshot: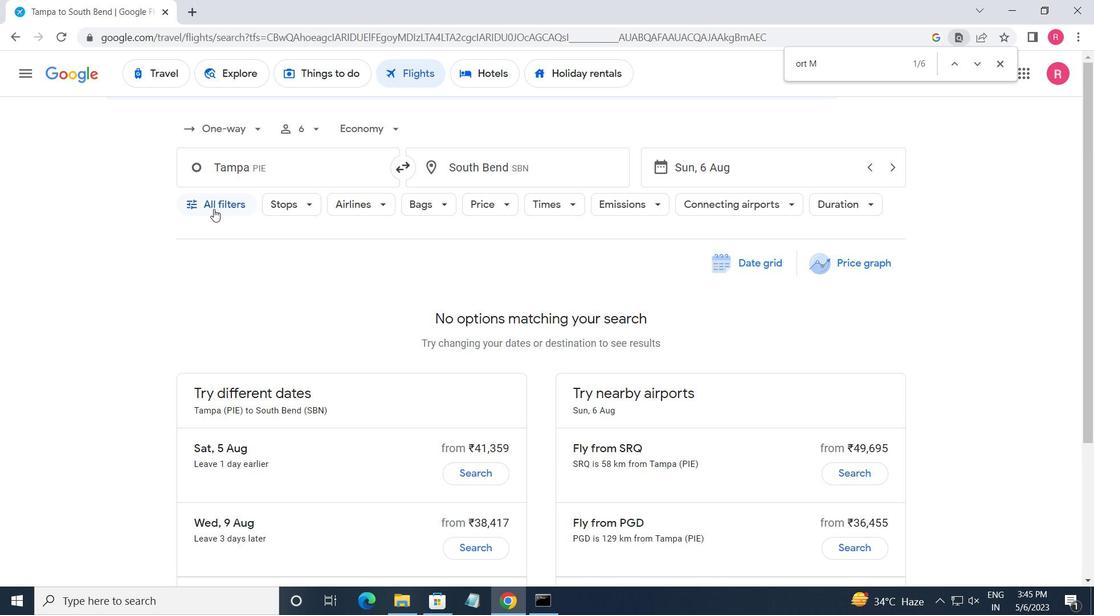 
Action: Mouse pressed left at (213, 208)
Screenshot: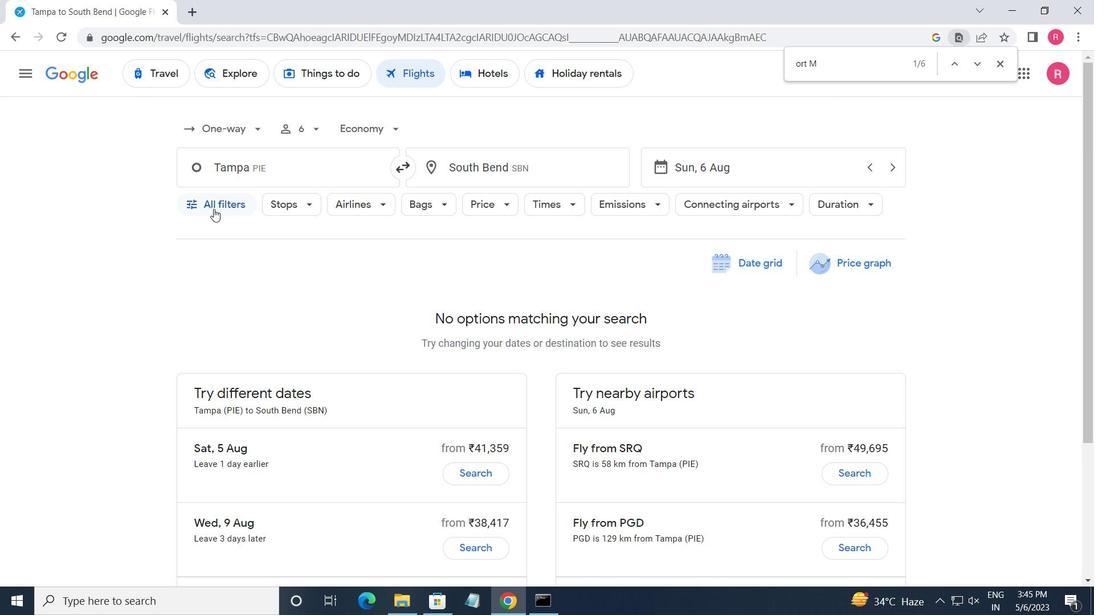 
Action: Mouse moved to (255, 406)
Screenshot: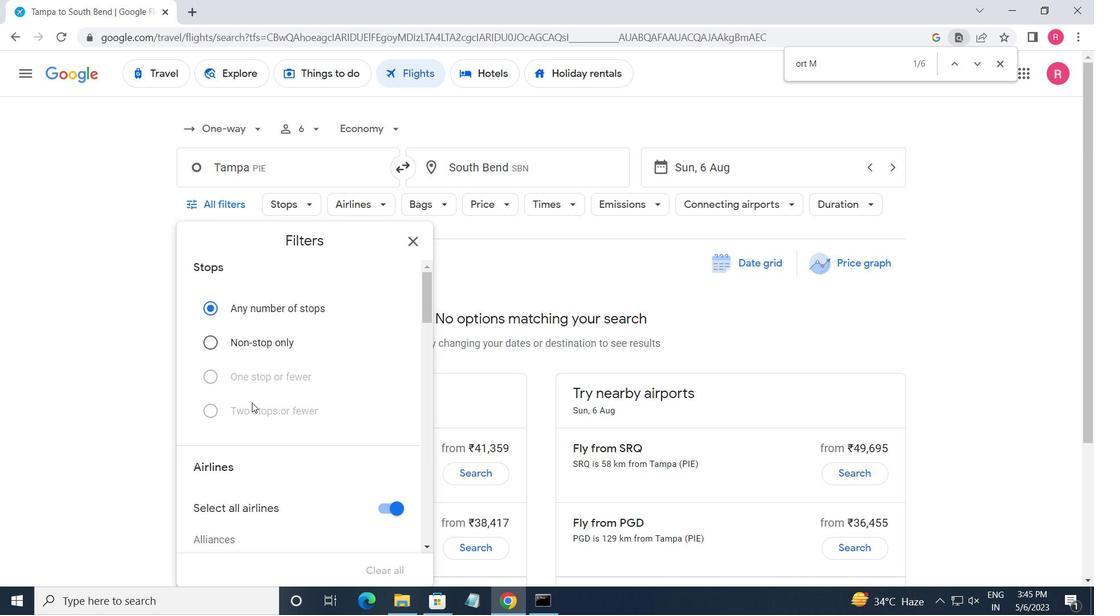 
Action: Mouse scrolled (255, 406) with delta (0, 0)
Screenshot: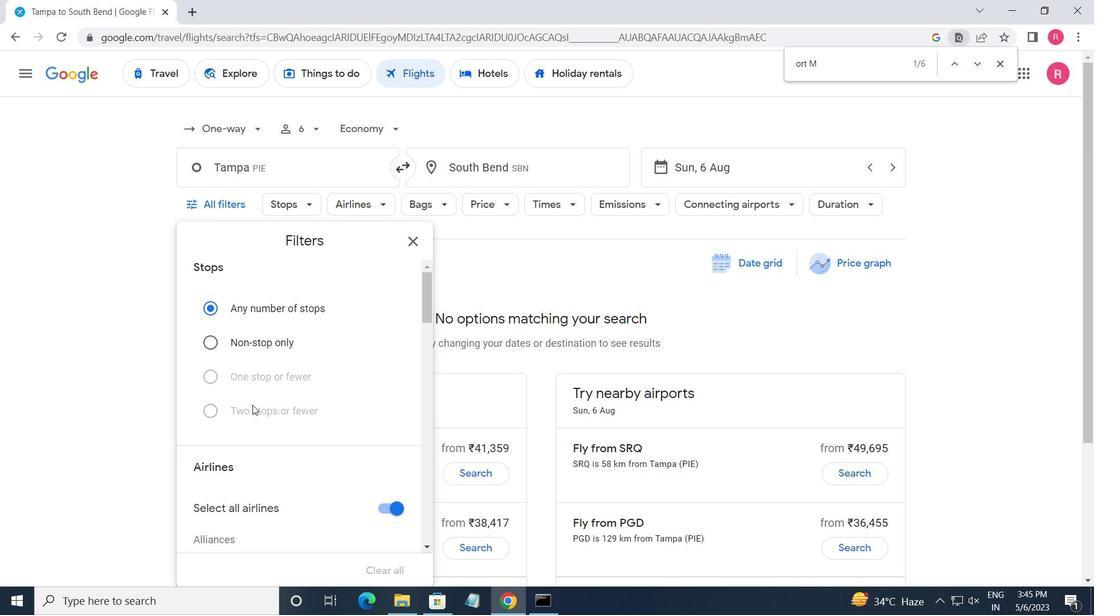 
Action: Mouse moved to (255, 407)
Screenshot: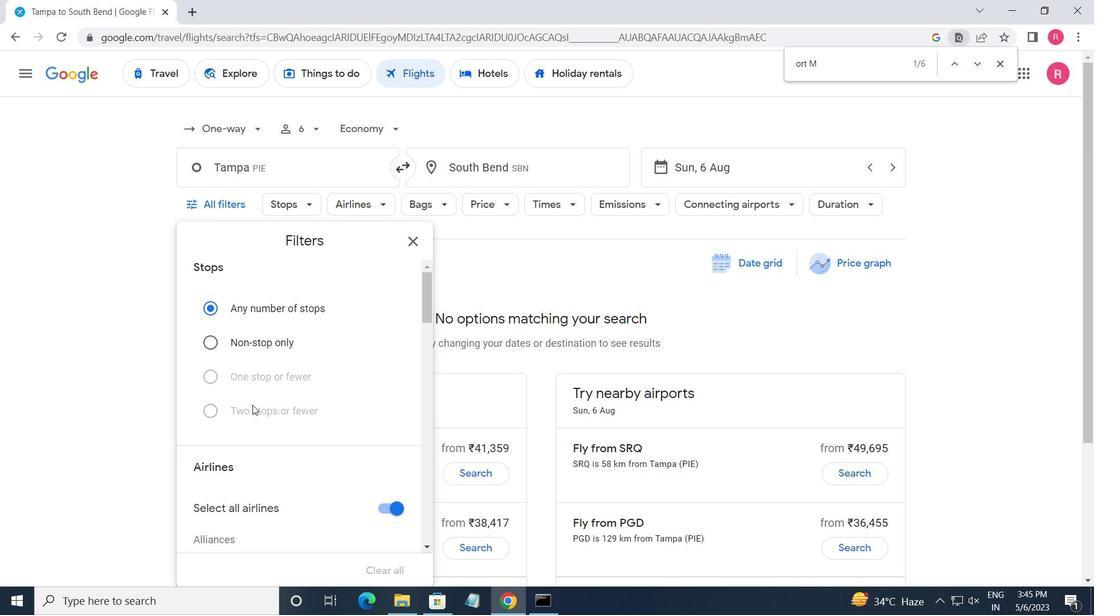 
Action: Mouse scrolled (255, 406) with delta (0, 0)
Screenshot: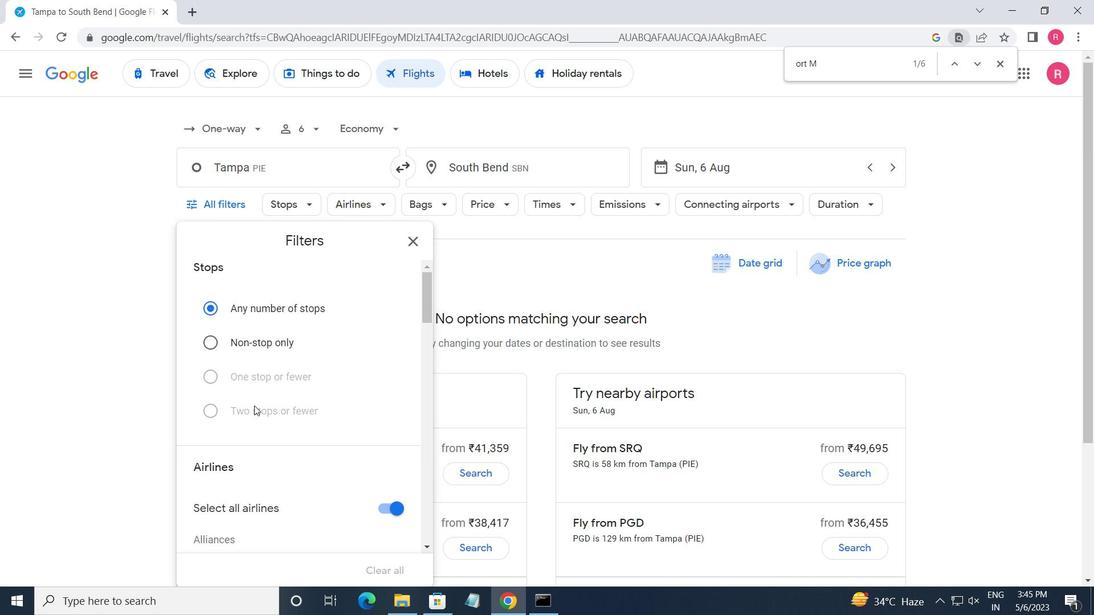 
Action: Mouse moved to (255, 408)
Screenshot: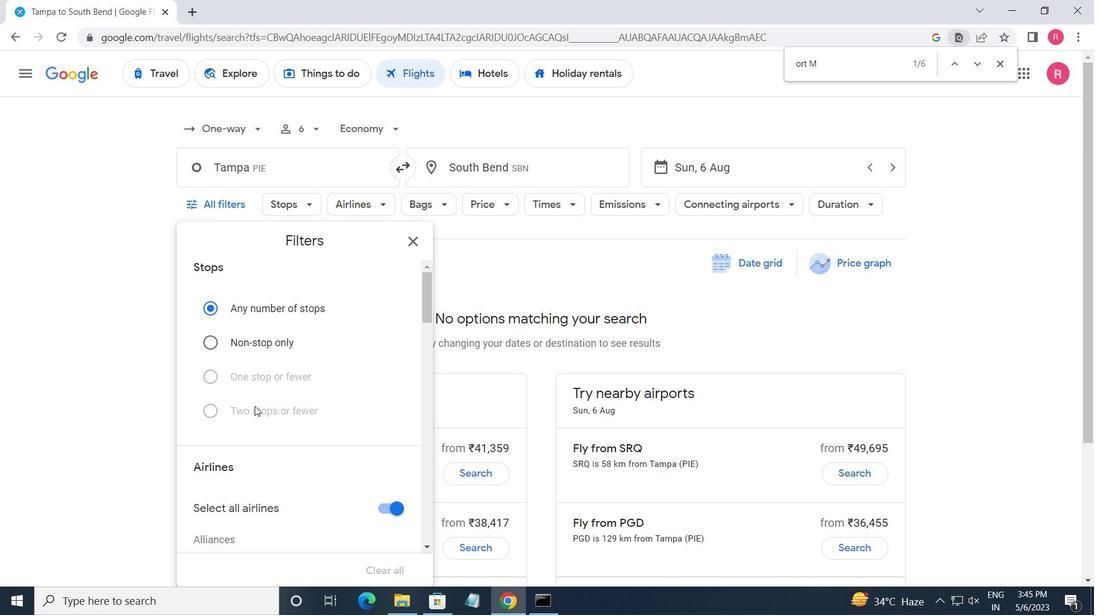 
Action: Mouse scrolled (255, 407) with delta (0, 0)
Screenshot: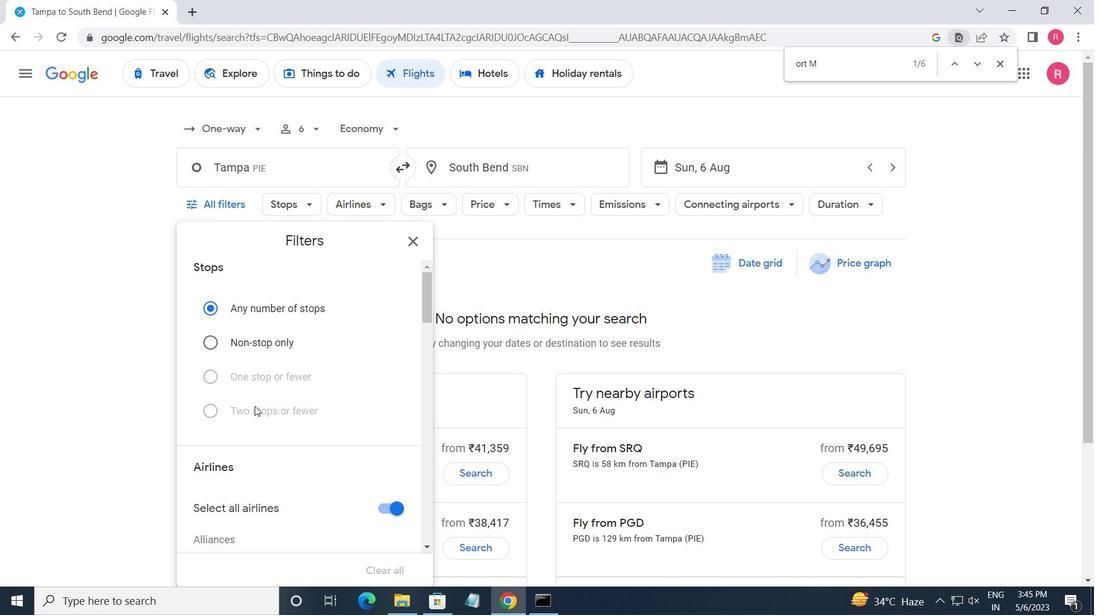 
Action: Mouse moved to (256, 408)
Screenshot: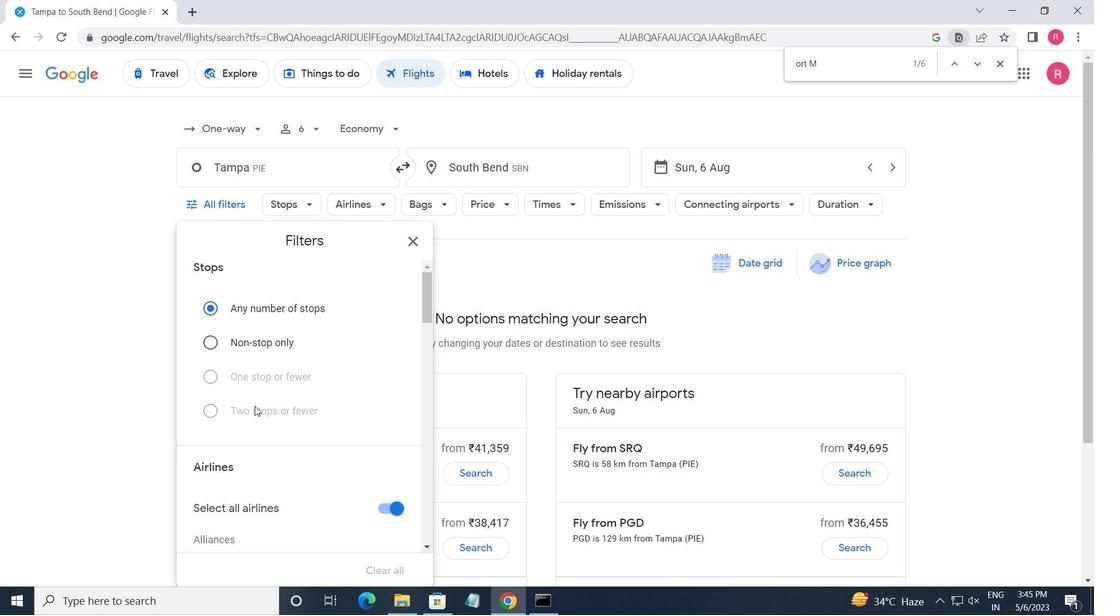 
Action: Mouse scrolled (256, 408) with delta (0, 0)
Screenshot: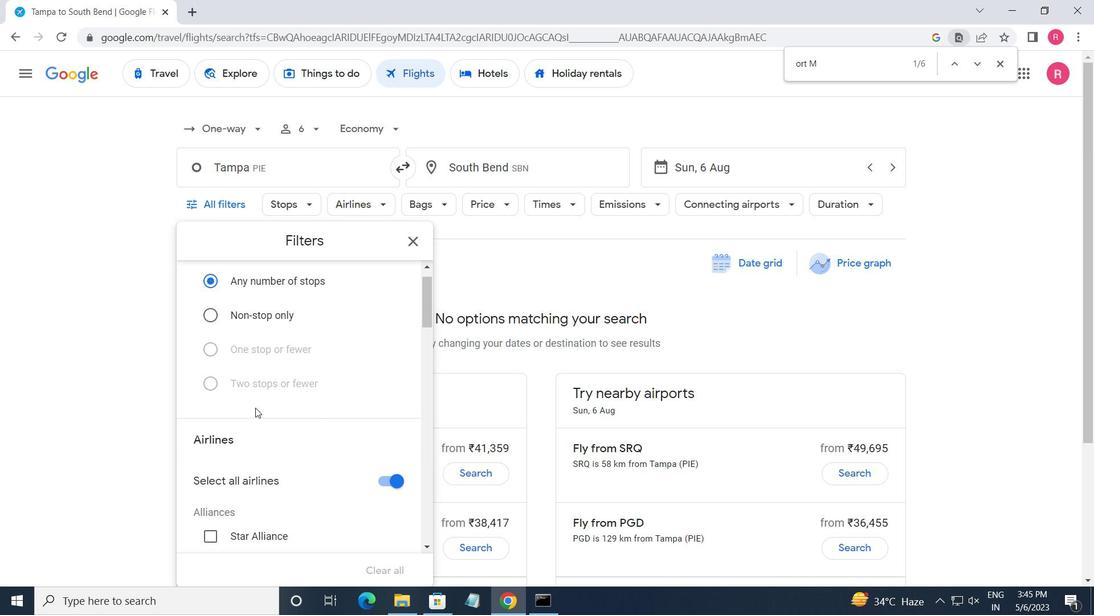 
Action: Mouse moved to (356, 326)
Screenshot: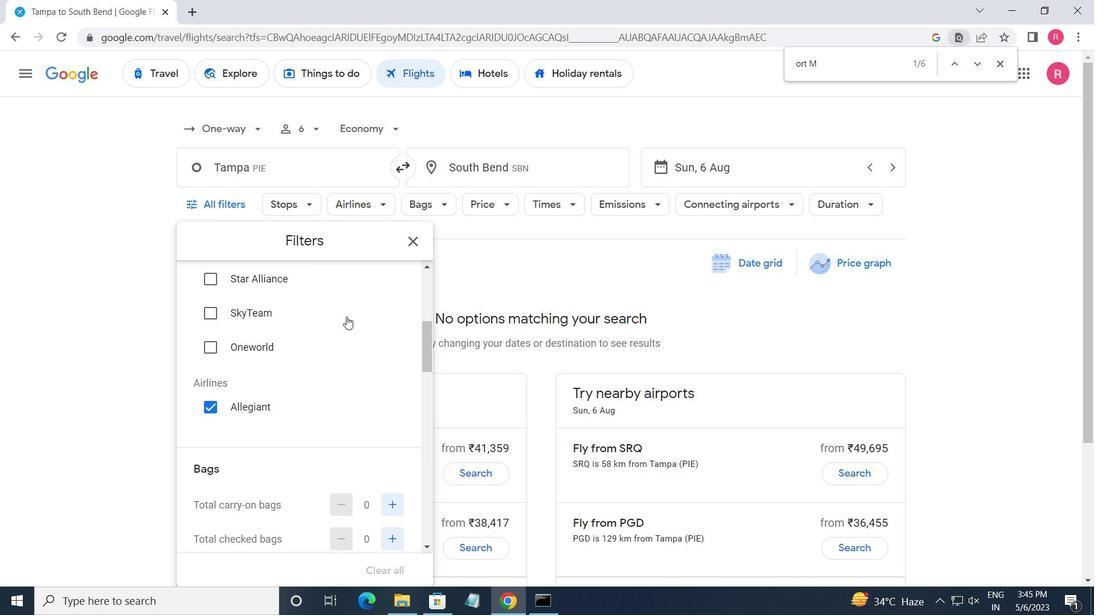 
Action: Mouse scrolled (356, 327) with delta (0, 0)
Screenshot: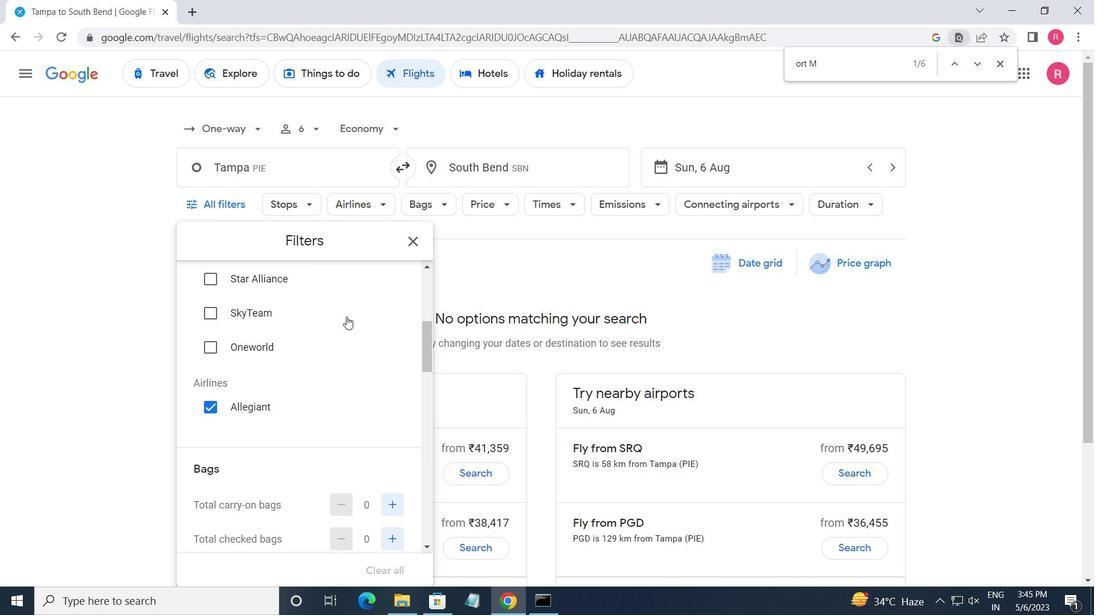 
Action: Mouse moved to (393, 290)
Screenshot: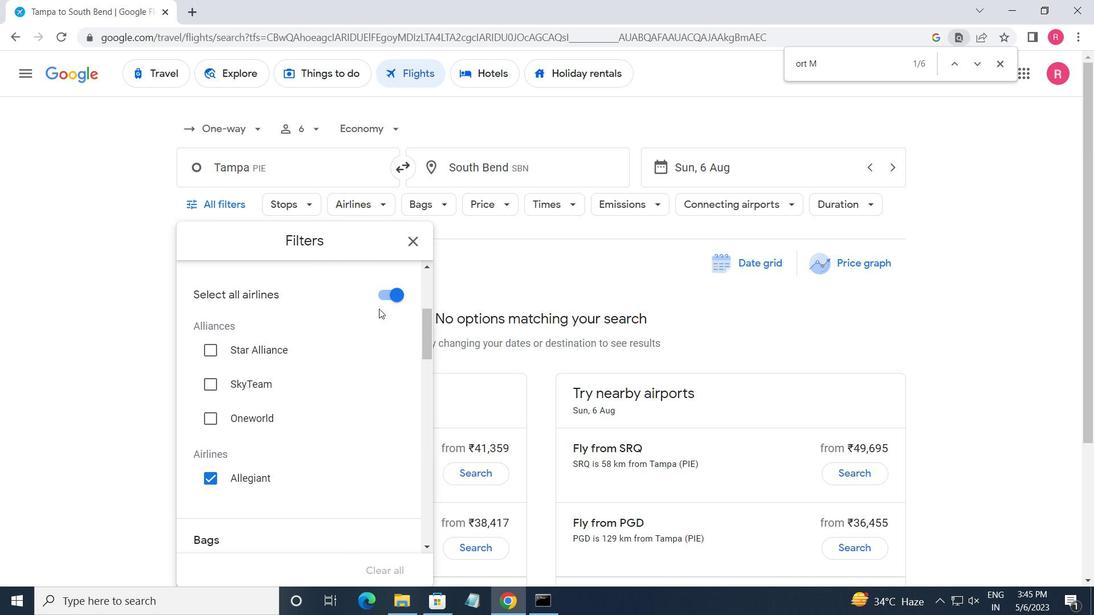 
Action: Mouse pressed left at (393, 290)
Screenshot: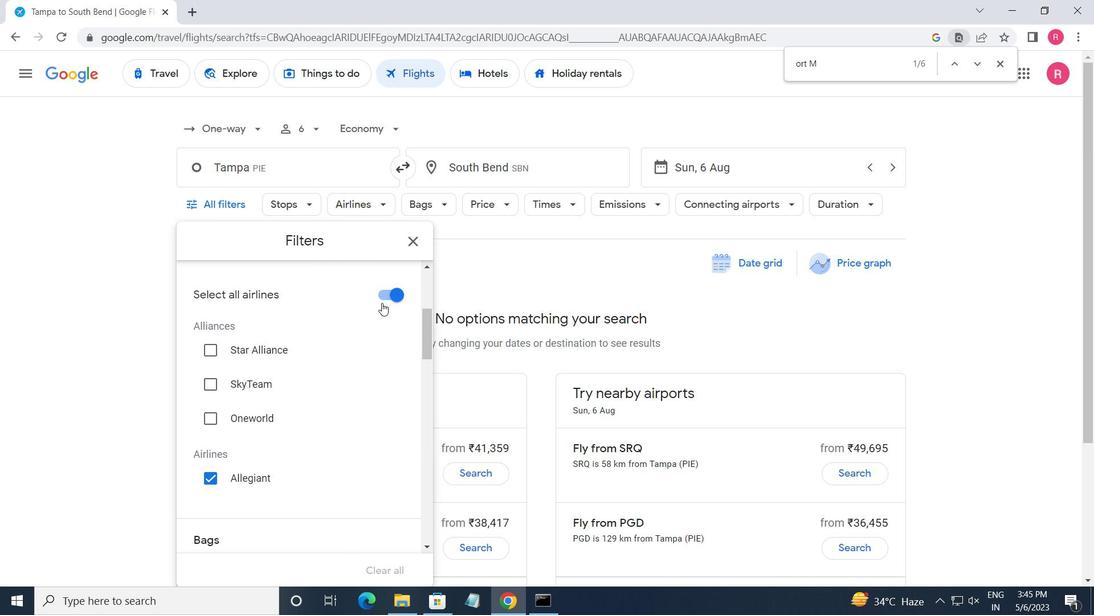 
Action: Mouse moved to (293, 413)
Screenshot: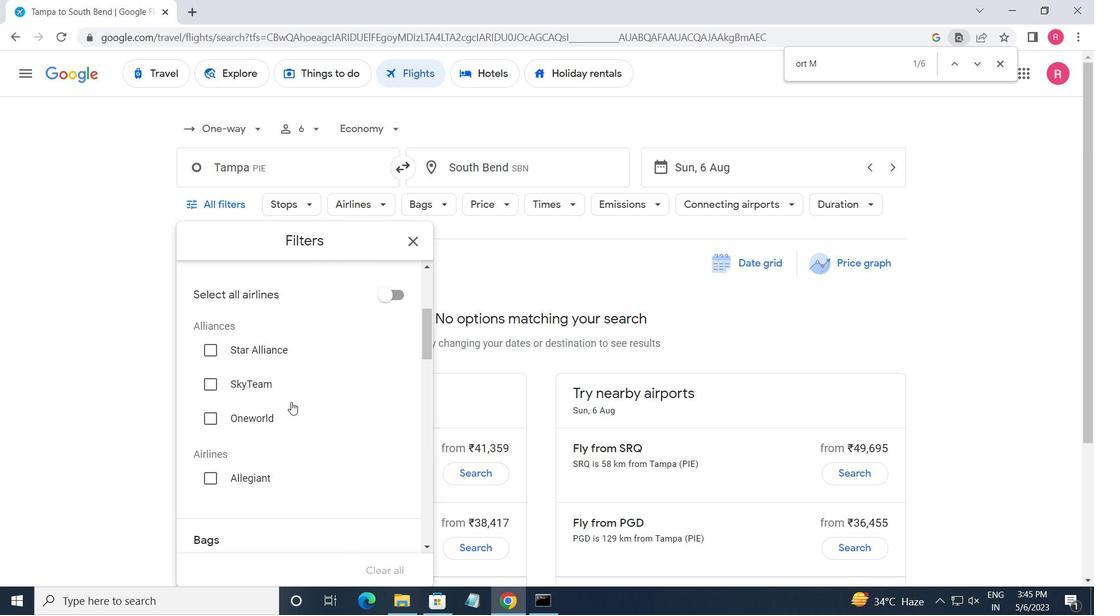 
Action: Mouse scrolled (293, 412) with delta (0, 0)
Screenshot: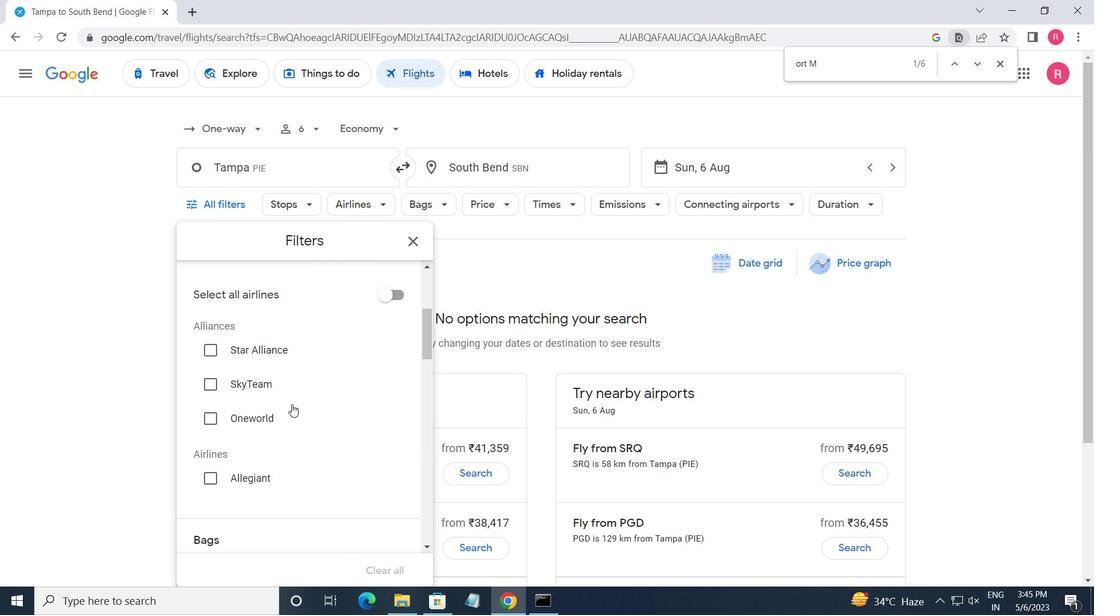 
Action: Mouse moved to (293, 413)
Screenshot: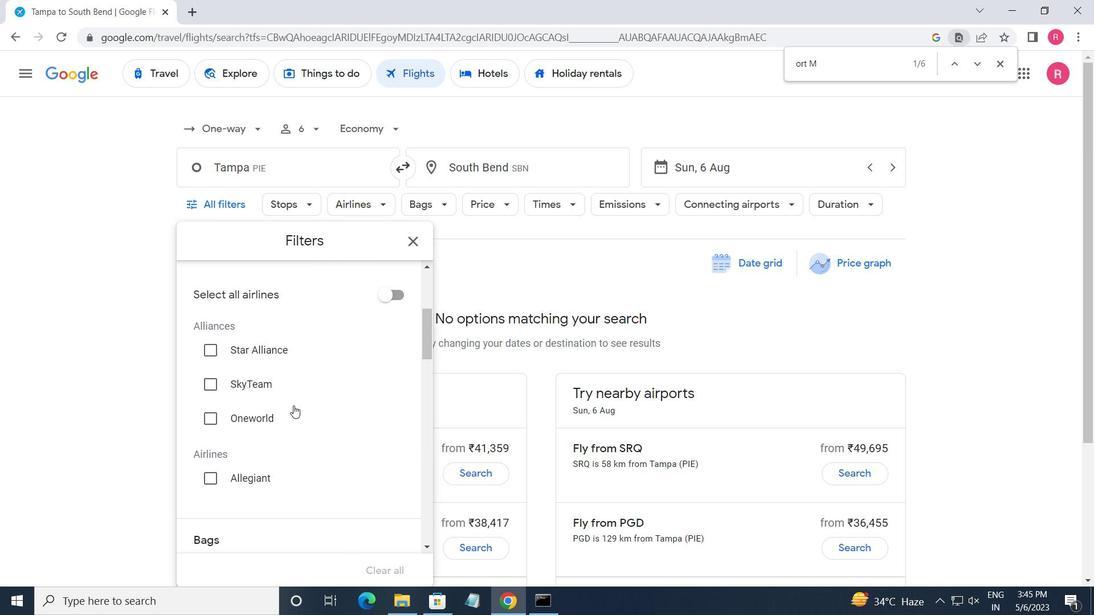 
Action: Mouse scrolled (293, 413) with delta (0, 0)
Screenshot: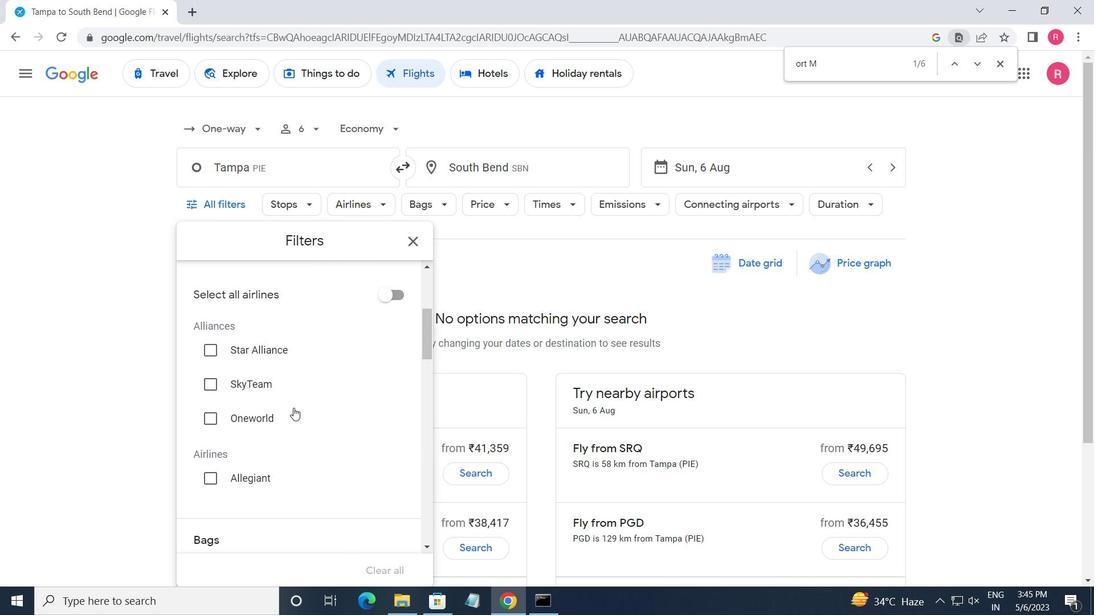 
Action: Mouse moved to (288, 421)
Screenshot: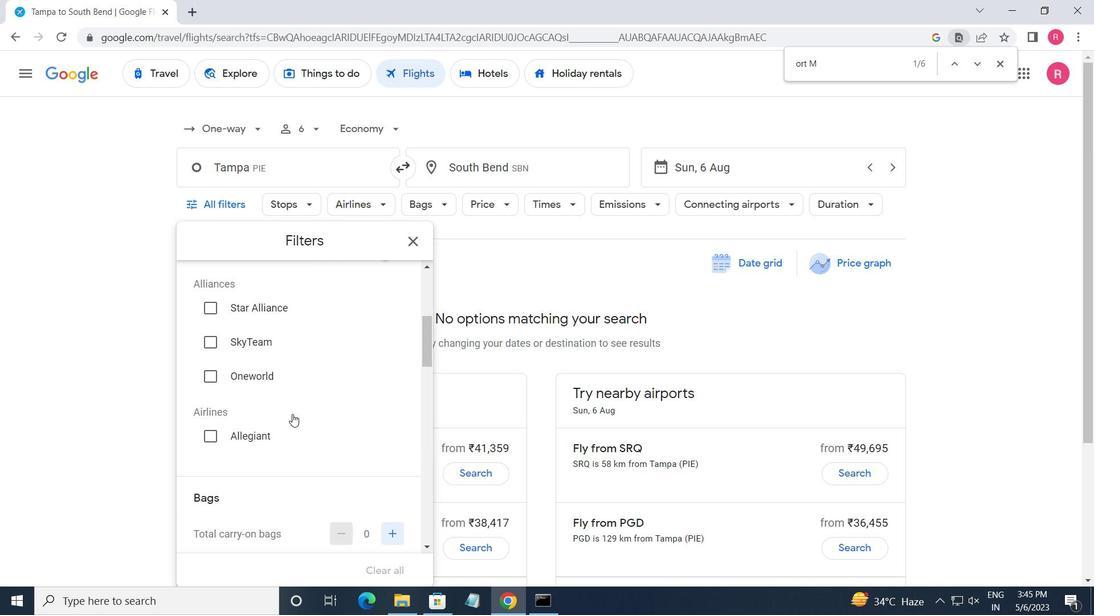 
Action: Mouse scrolled (288, 420) with delta (0, 0)
Screenshot: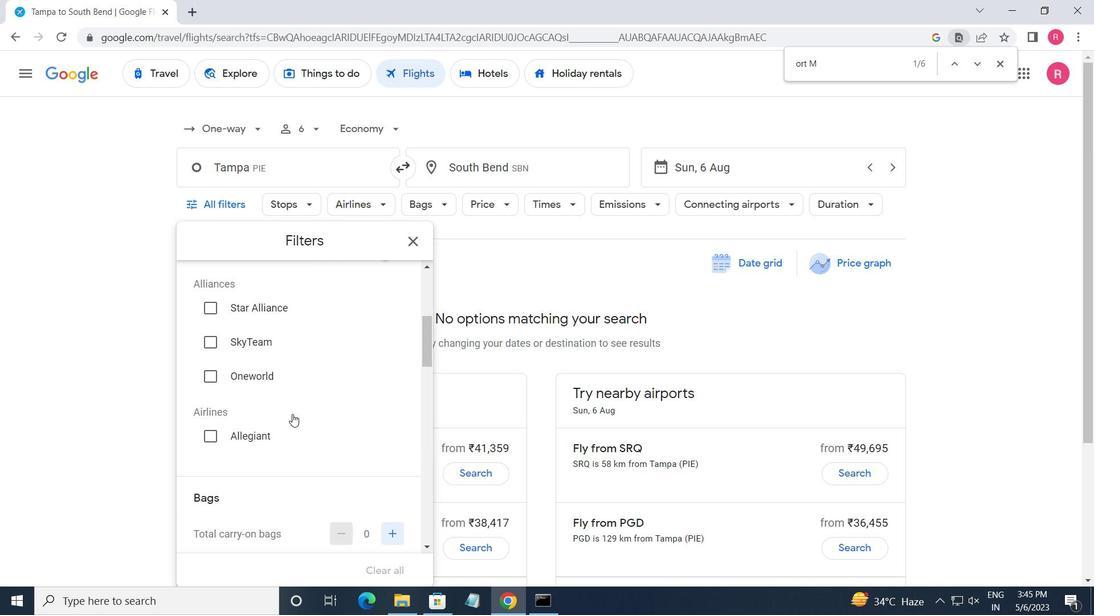 
Action: Mouse moved to (289, 424)
Screenshot: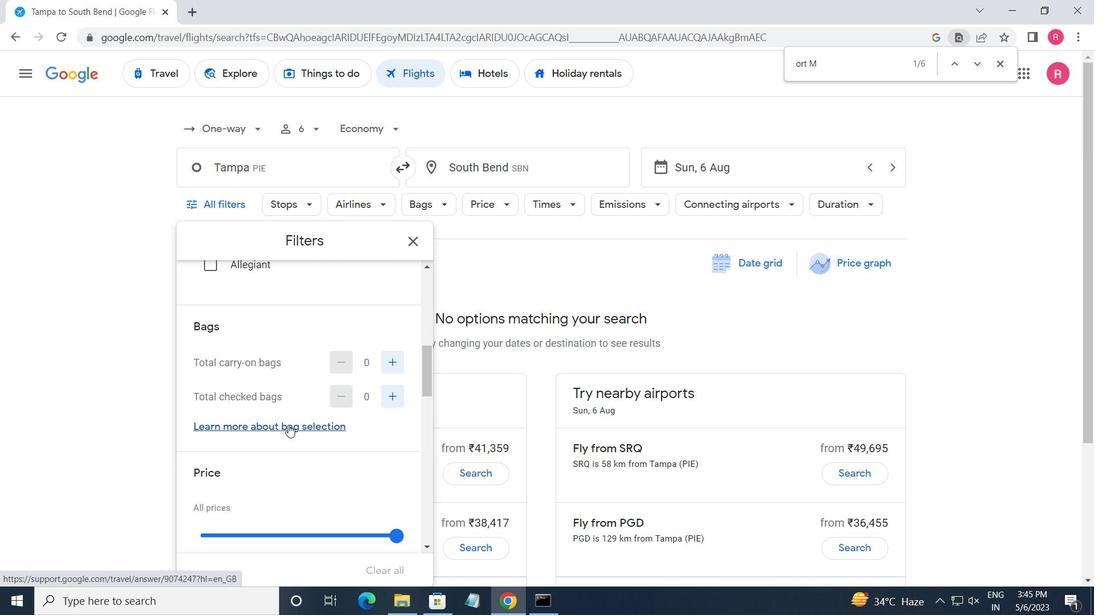 
Action: Mouse scrolled (289, 423) with delta (0, 0)
Screenshot: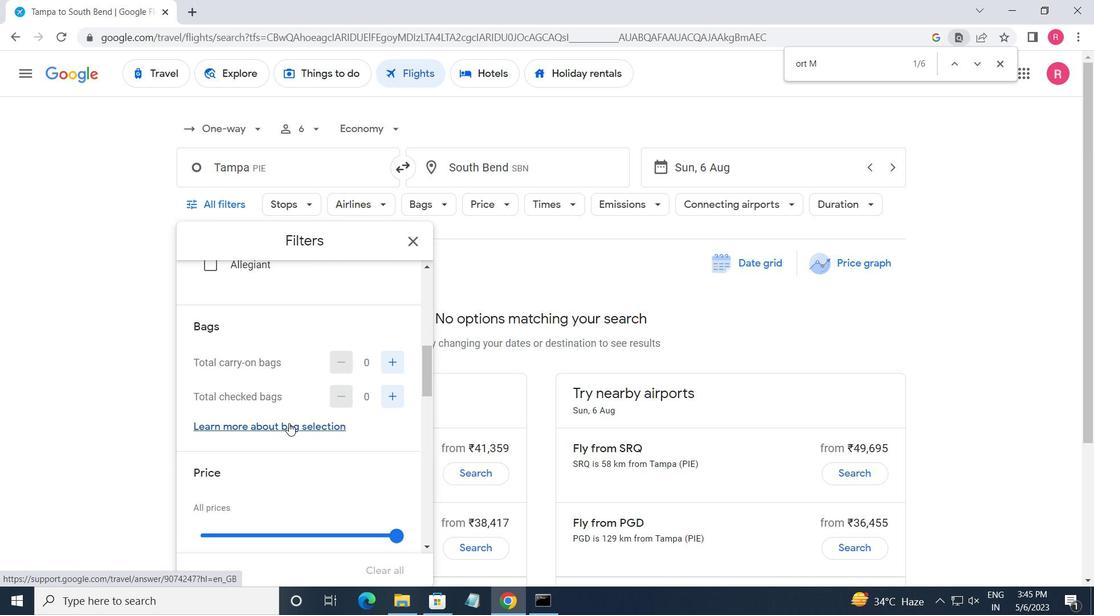 
Action: Mouse moved to (290, 424)
Screenshot: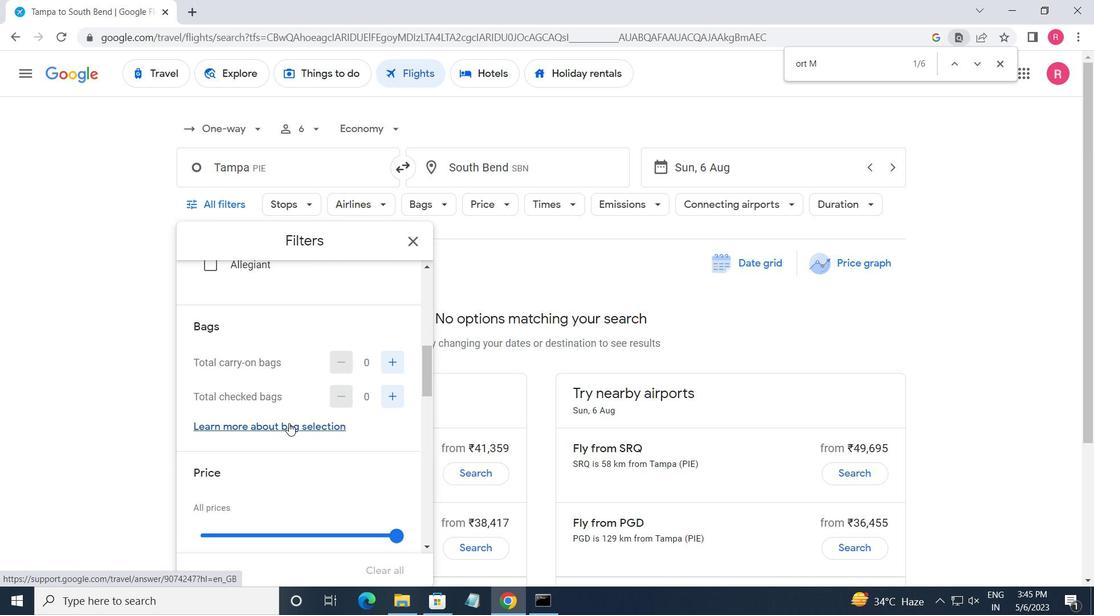 
Action: Mouse scrolled (290, 424) with delta (0, 0)
Screenshot: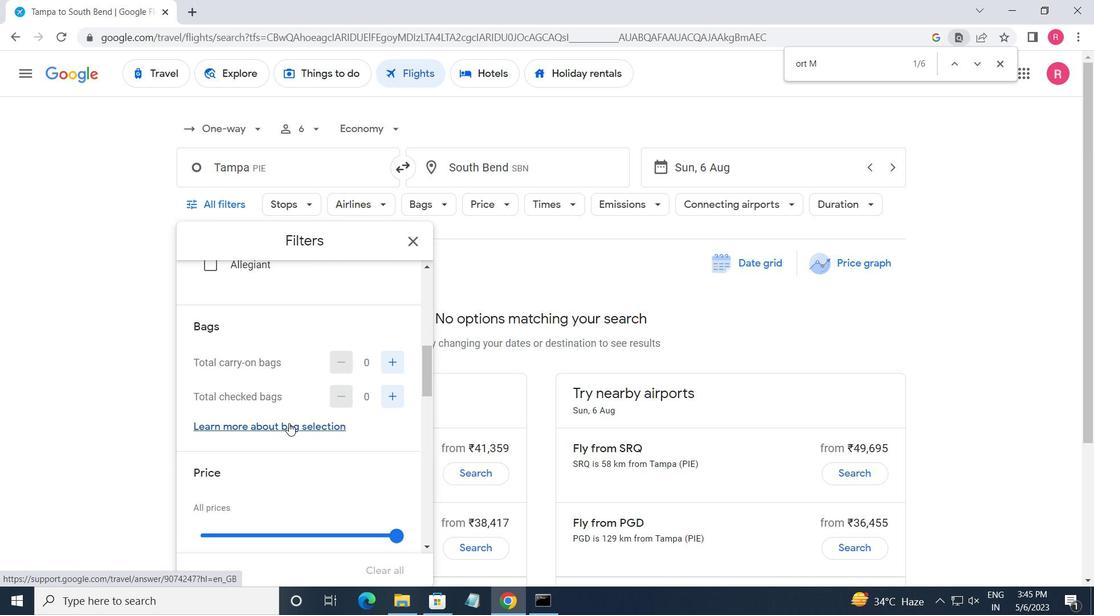
Action: Mouse moved to (396, 401)
Screenshot: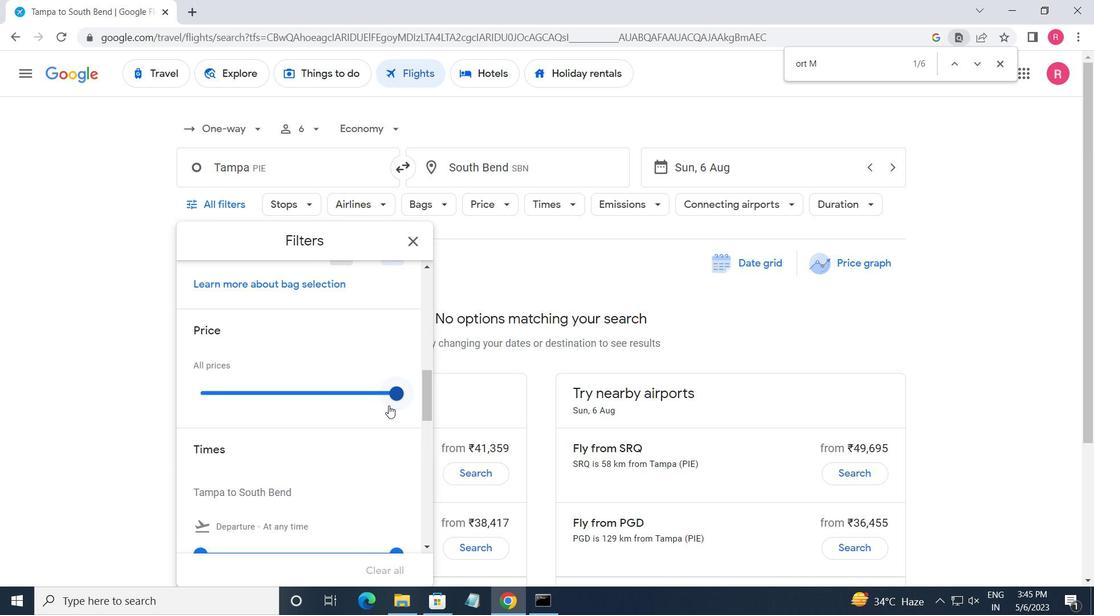 
Action: Mouse pressed left at (396, 401)
Screenshot: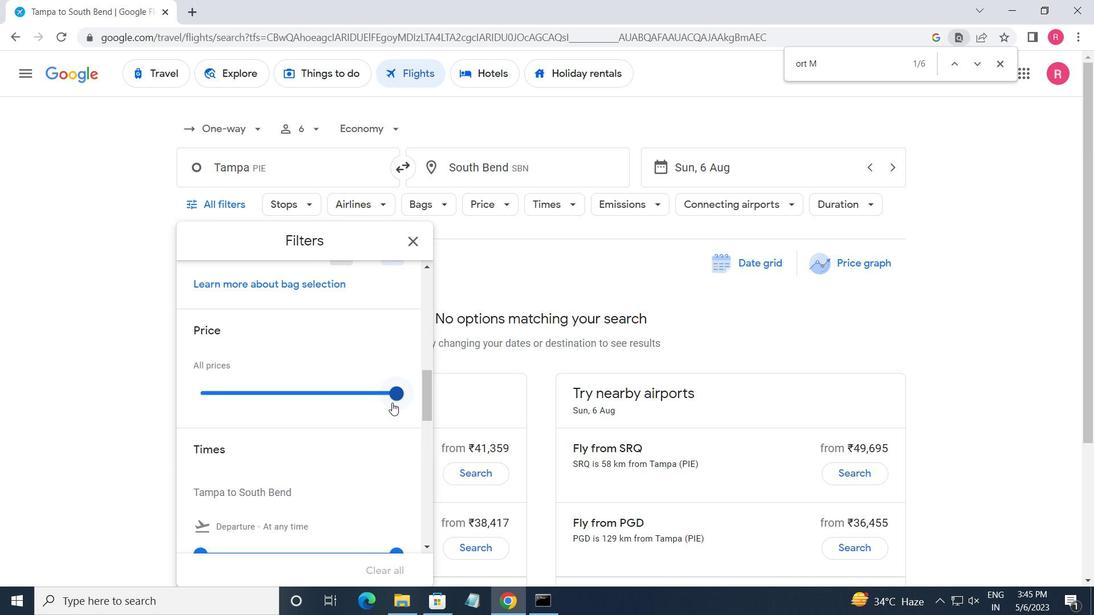 
Action: Mouse moved to (367, 432)
Screenshot: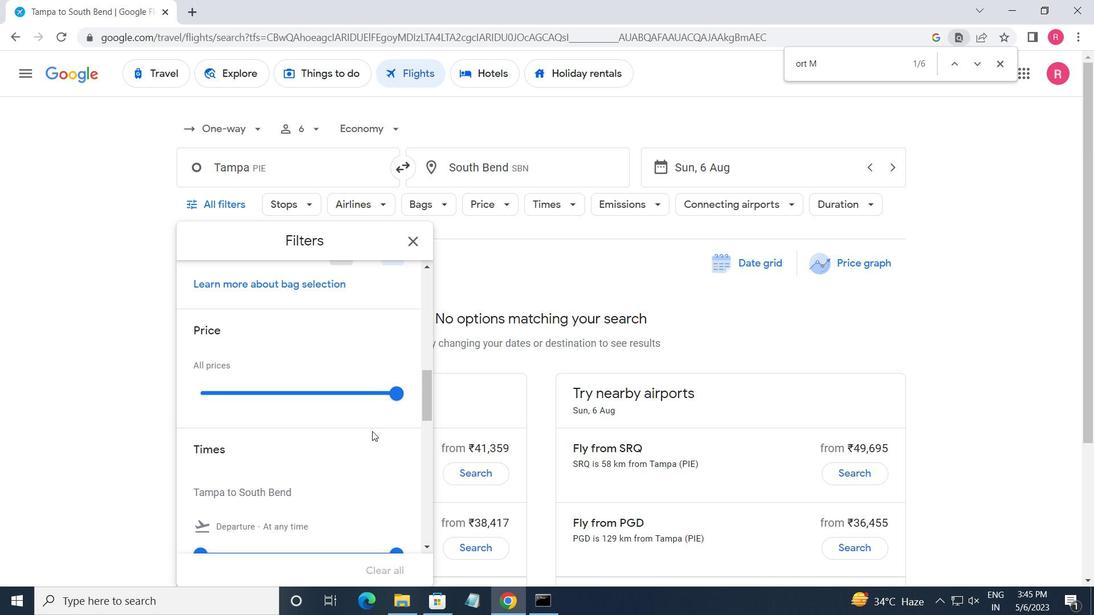
Action: Mouse scrolled (367, 432) with delta (0, 0)
Screenshot: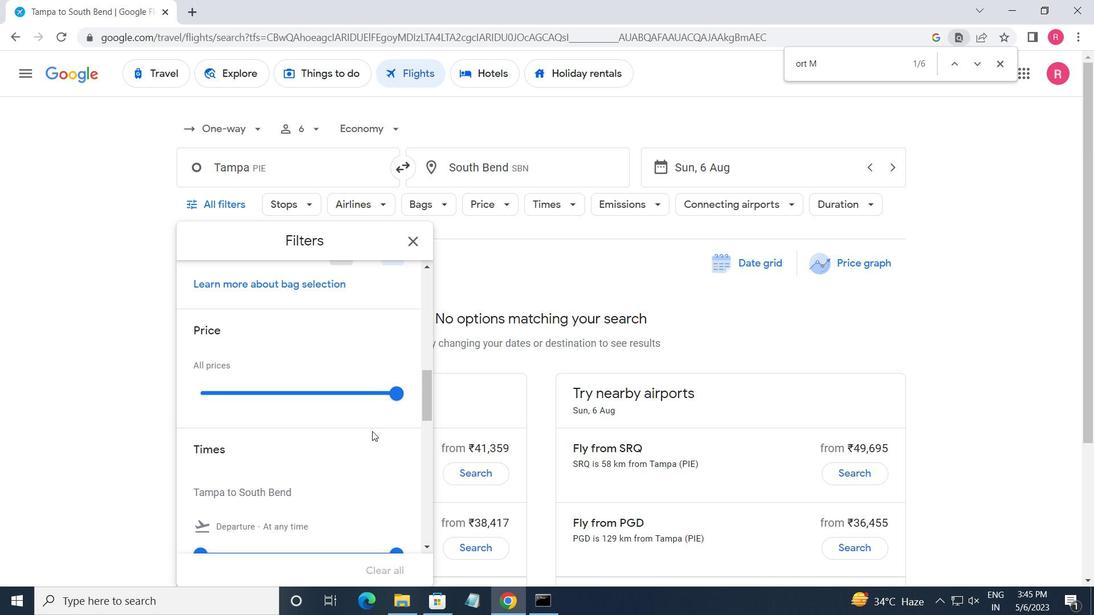 
Action: Mouse moved to (365, 433)
Screenshot: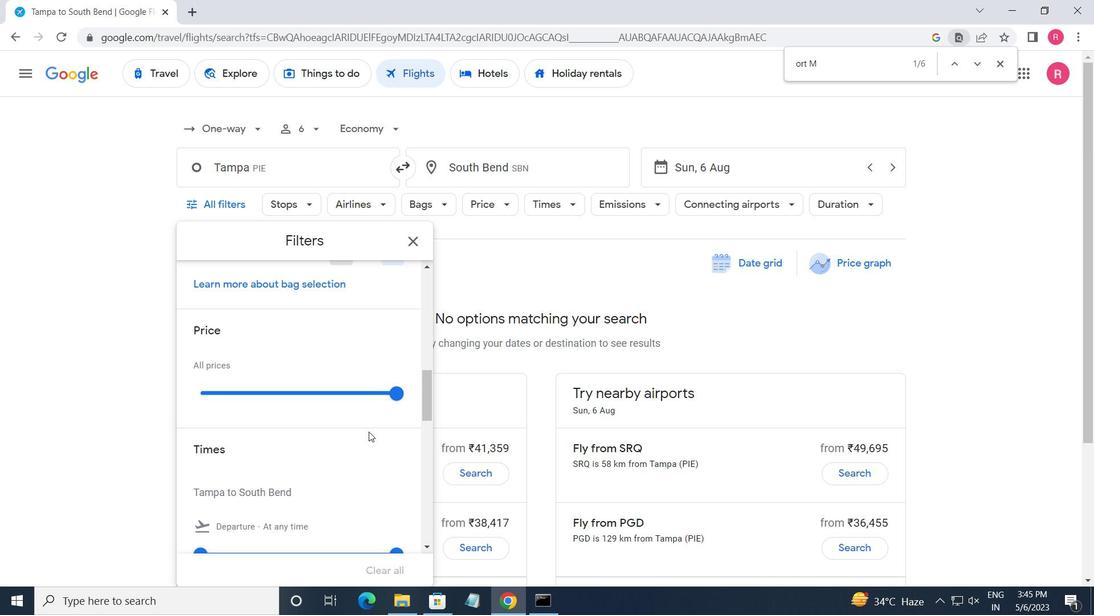 
Action: Mouse scrolled (365, 433) with delta (0, 0)
Screenshot: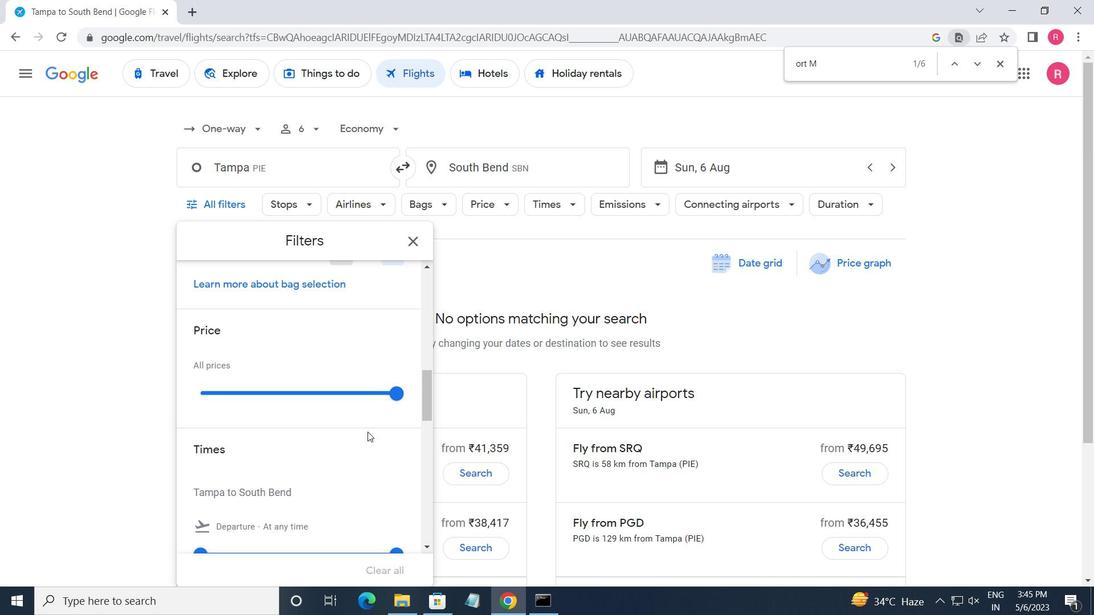 
Action: Mouse moved to (200, 417)
Screenshot: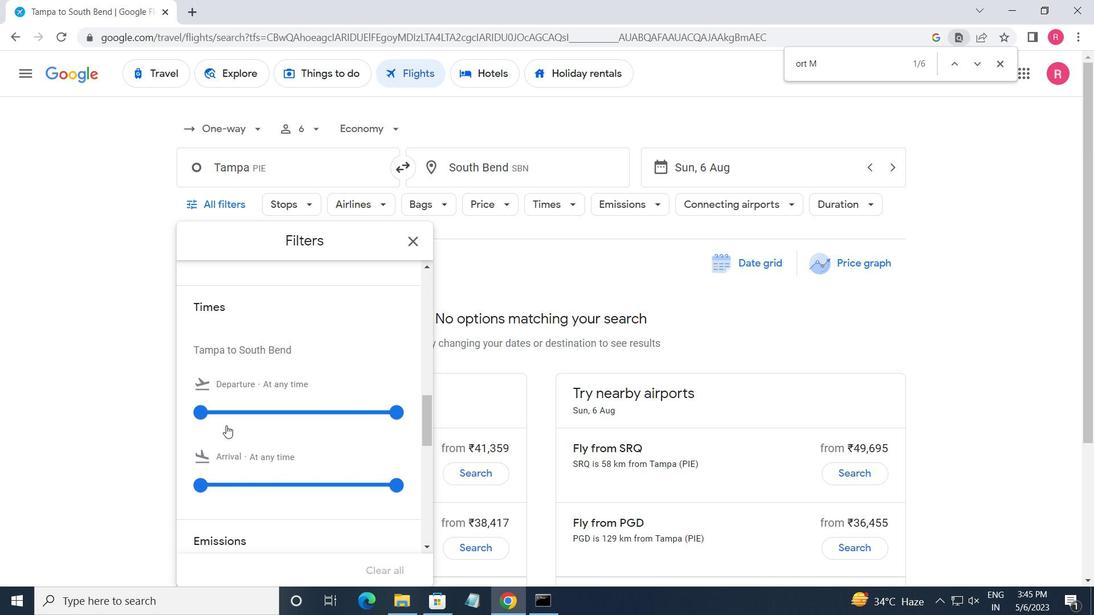 
Action: Mouse pressed left at (200, 417)
Screenshot: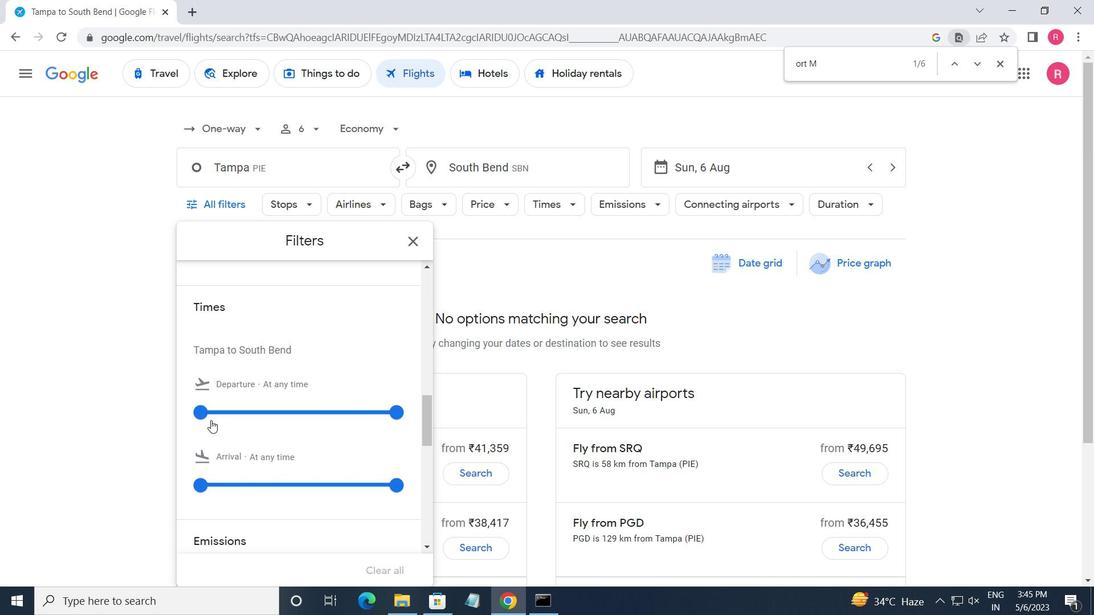 
Action: Mouse moved to (414, 251)
Screenshot: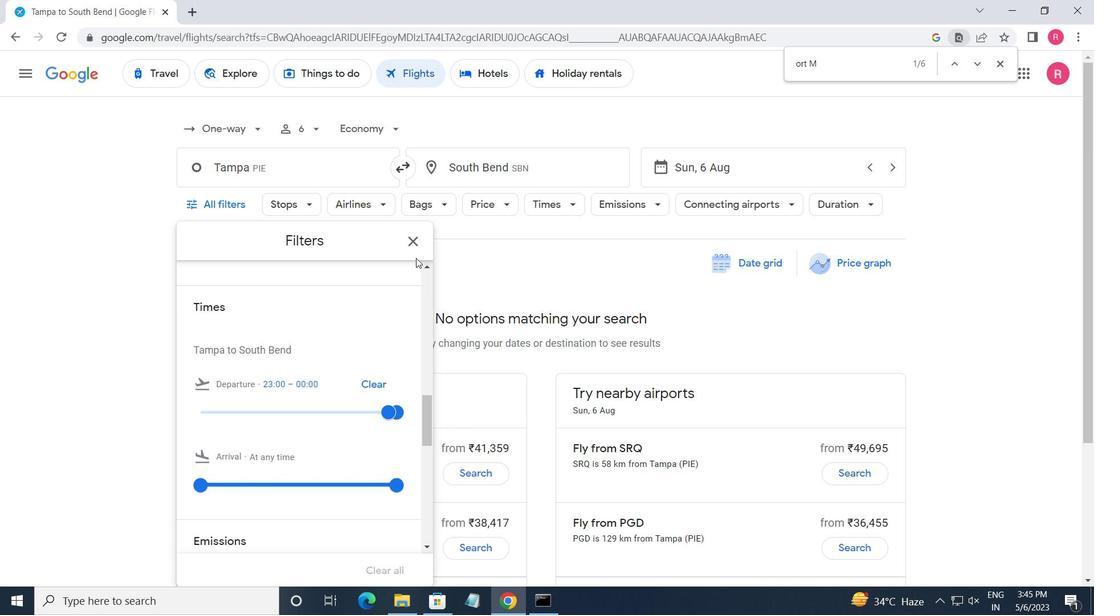 
Action: Mouse pressed left at (414, 251)
Screenshot: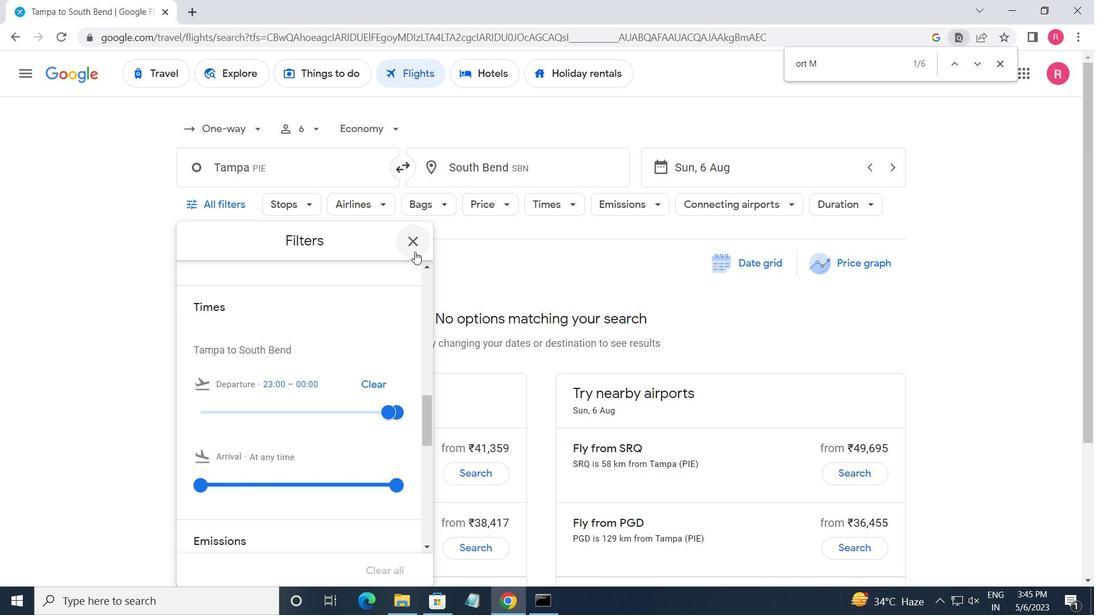
